 Task: Look for space in Obanazawa, Japan from 1st August, 2023 to 5th August, 2023 for 1 adult in price range Rs.6000 to Rs.15000. Place can be entire place with 1  bedroom having 1 bed and 1 bathroom. Property type can be house, flat, guest house. Amenities needed are: wifi. Booking option can be shelf check-in. Required host language is English.
Action: Mouse pressed left at (472, 117)
Screenshot: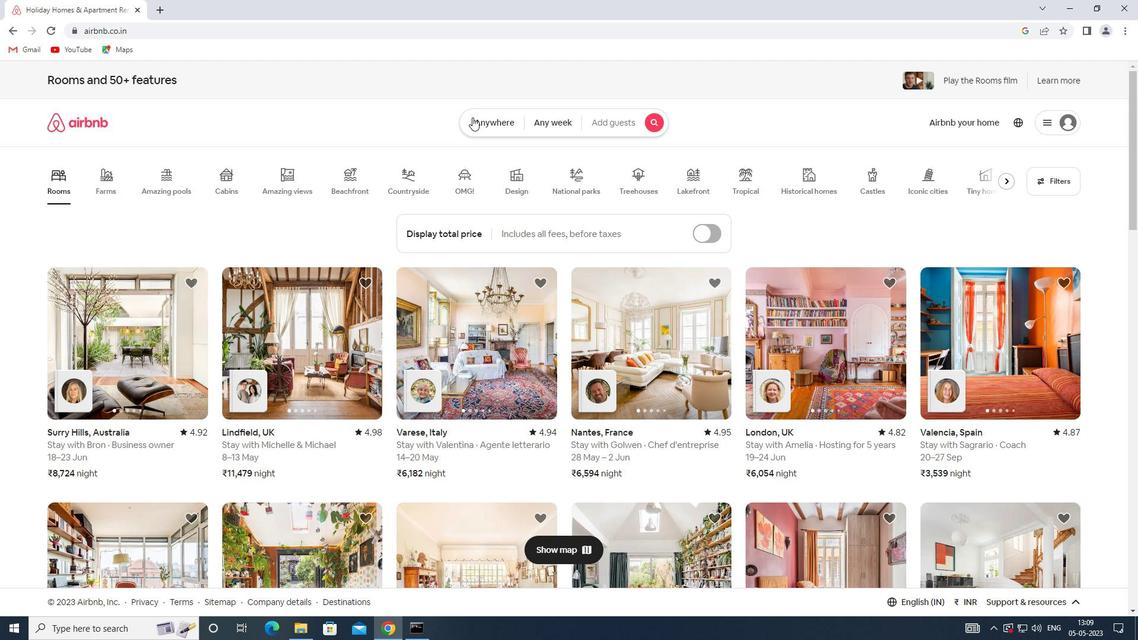
Action: Key pressed <Key.shift><Key.shift><Key.shift><Key.shift>O
Screenshot: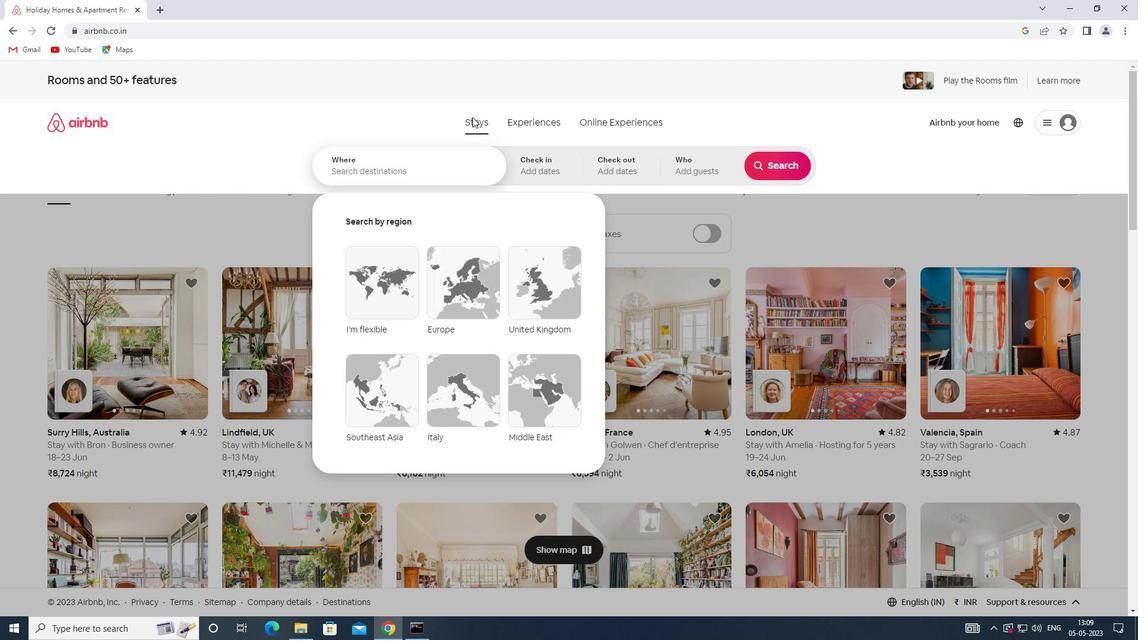 
Action: Mouse moved to (455, 165)
Screenshot: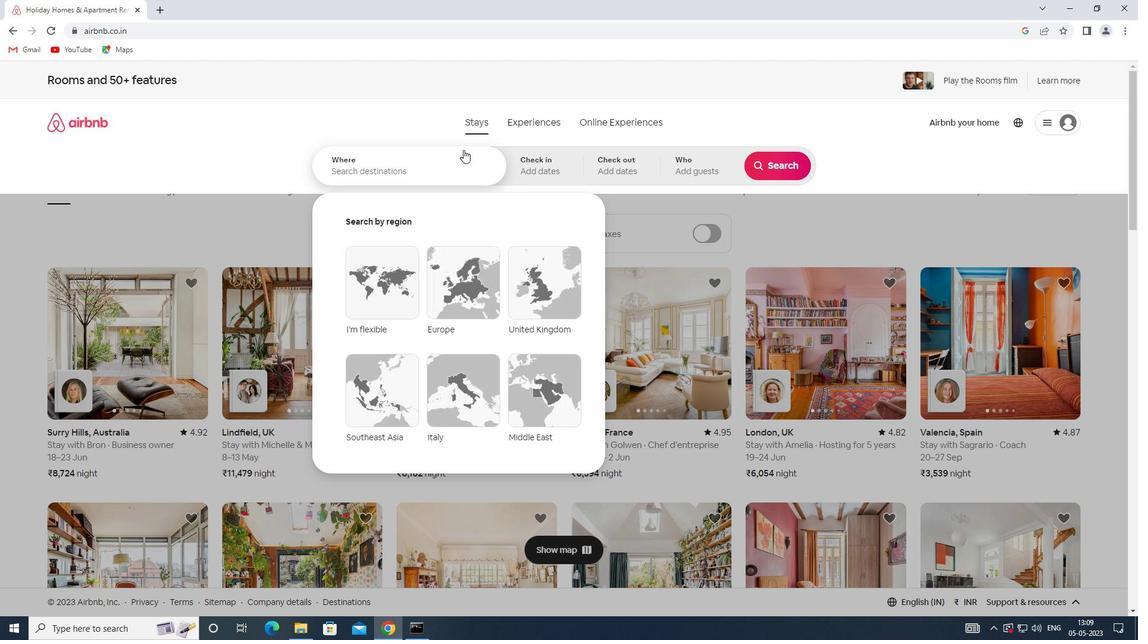 
Action: Mouse pressed left at (455, 165)
Screenshot: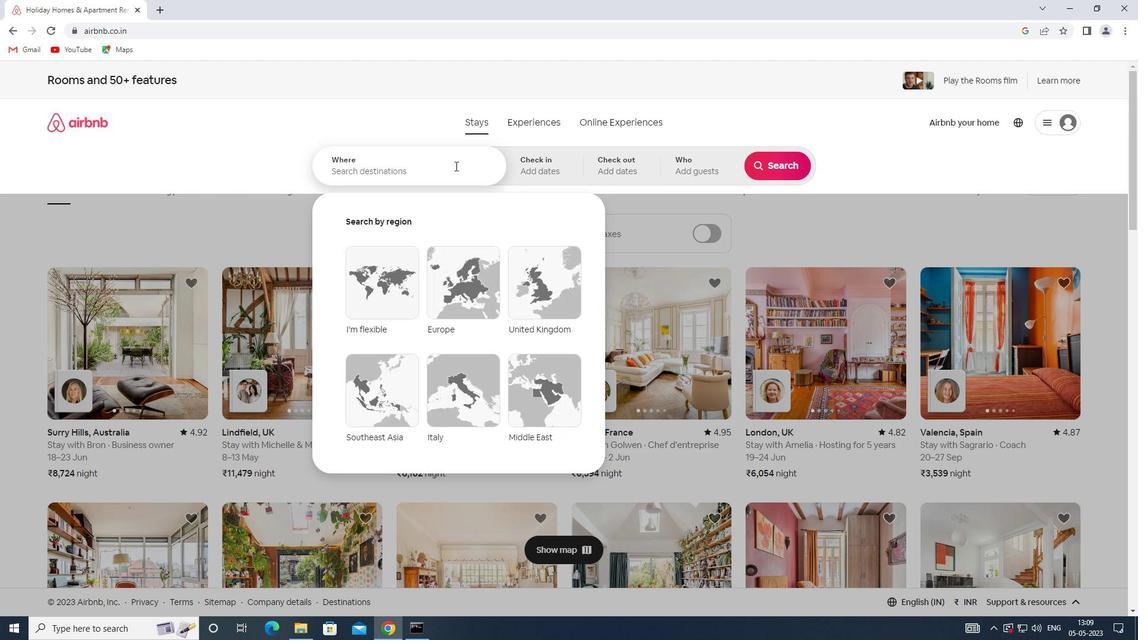 
Action: Key pressed <Key.shift>OBANAZAWA,<Key.shift>JAPAN
Screenshot: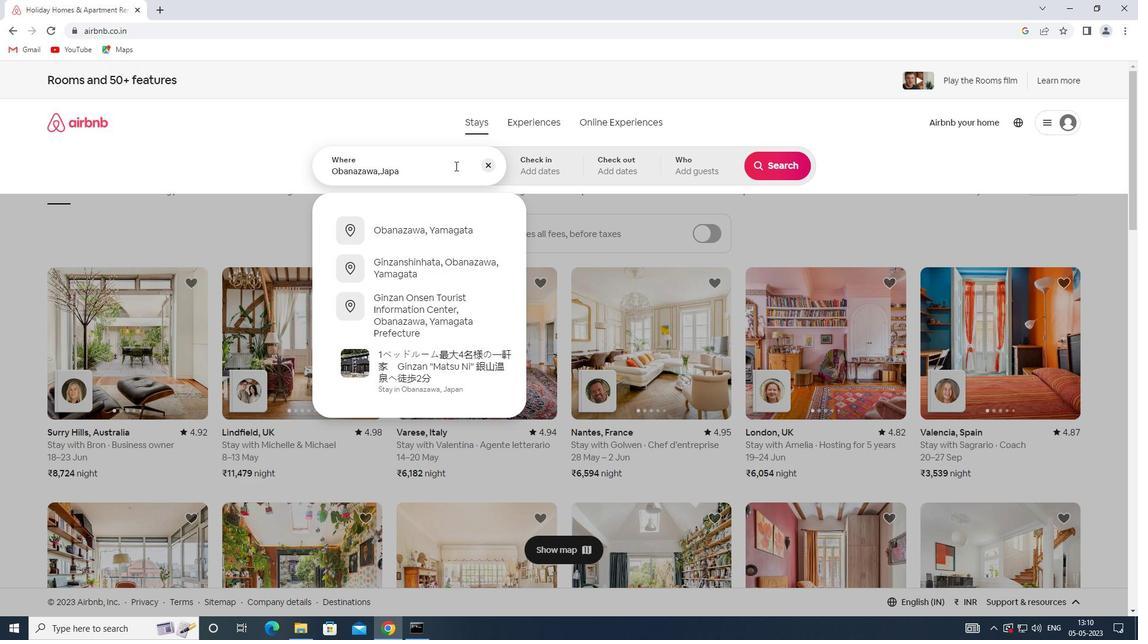 
Action: Mouse moved to (520, 160)
Screenshot: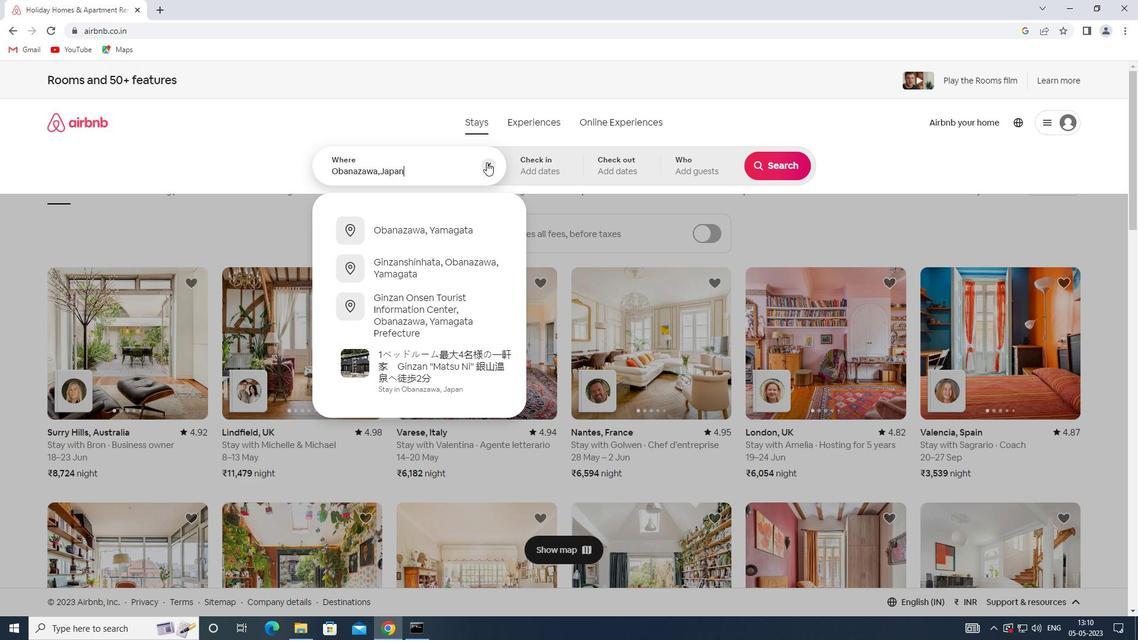 
Action: Mouse pressed left at (520, 160)
Screenshot: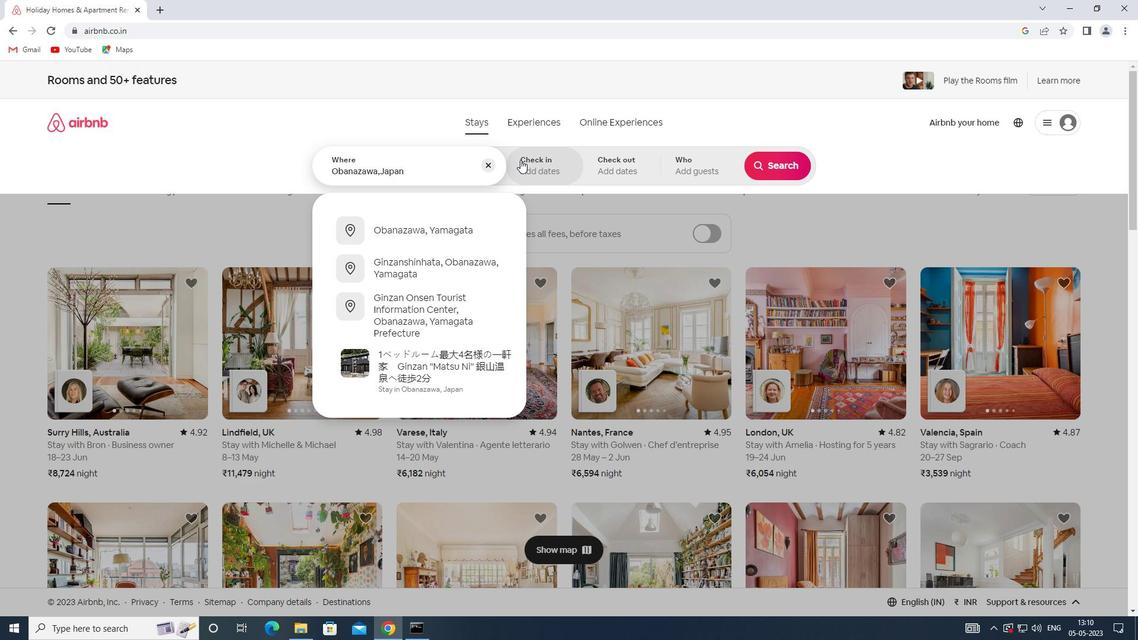 
Action: Mouse moved to (777, 261)
Screenshot: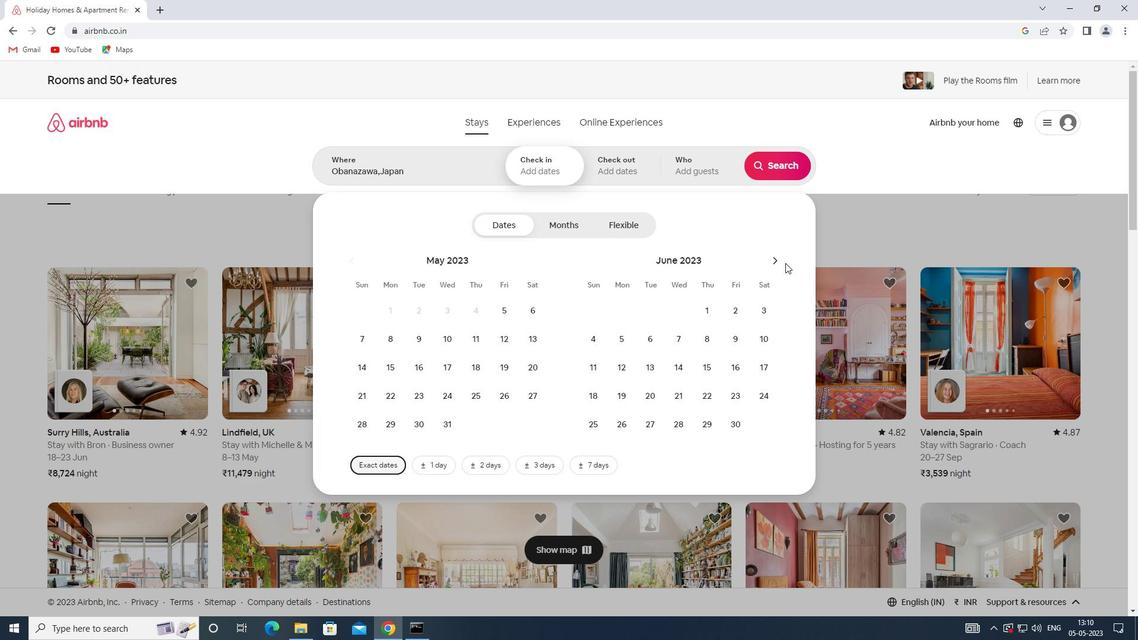 
Action: Mouse pressed left at (777, 261)
Screenshot: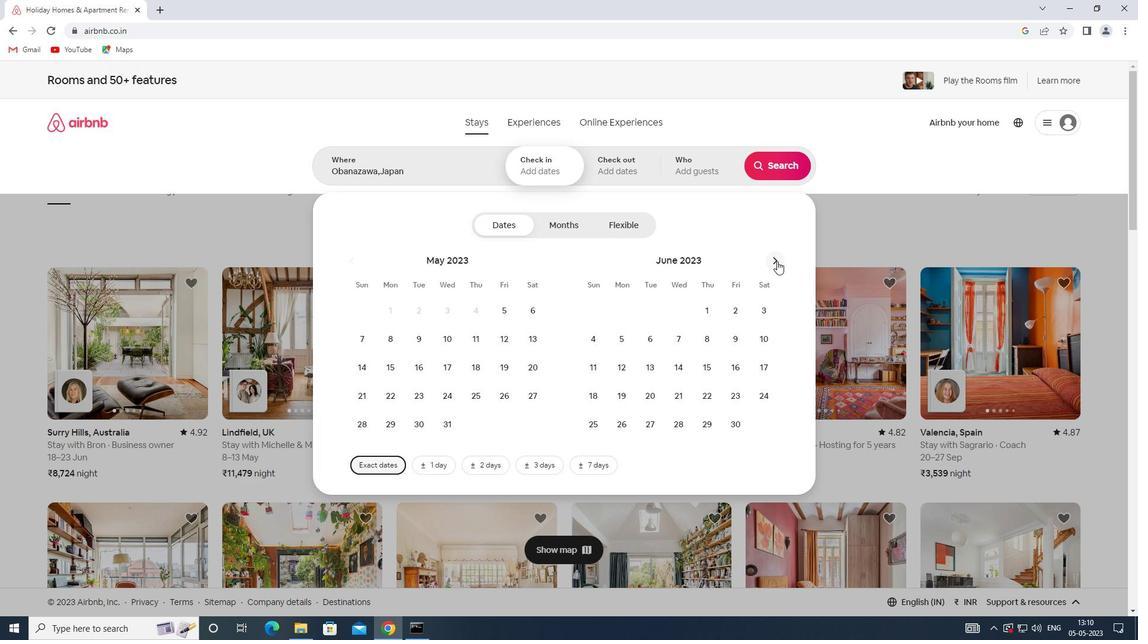 
Action: Mouse pressed left at (777, 261)
Screenshot: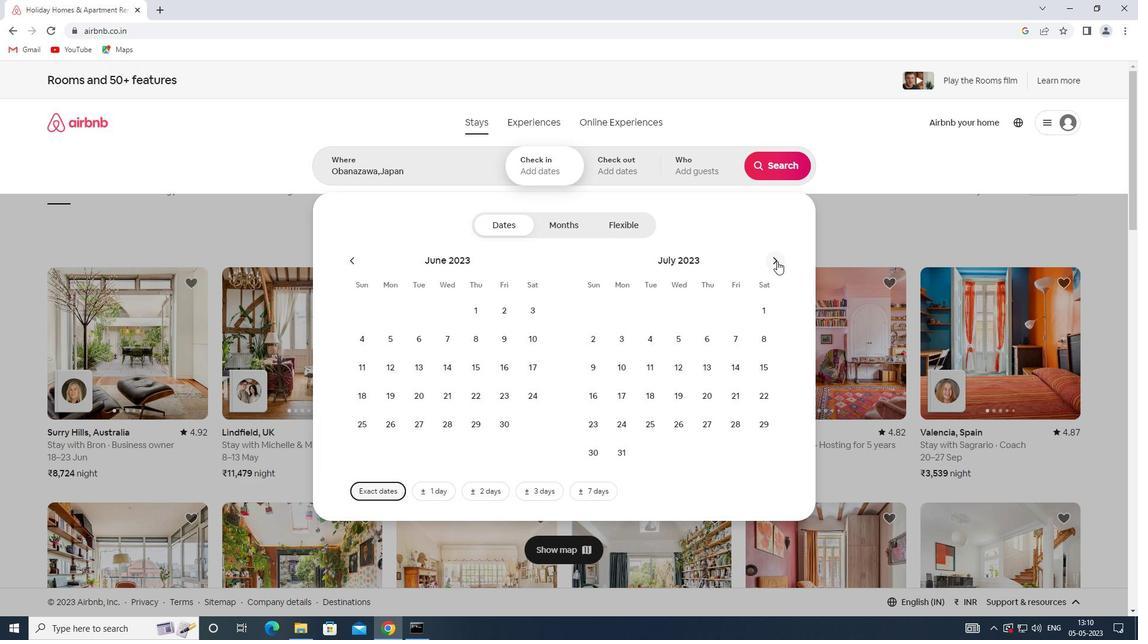 
Action: Mouse moved to (656, 305)
Screenshot: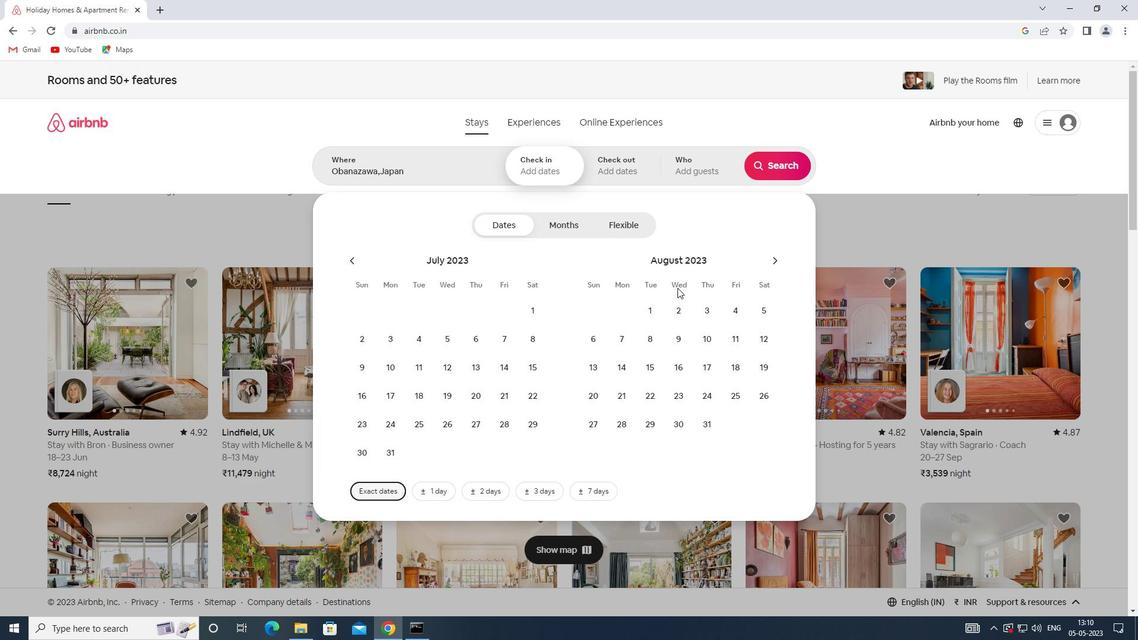 
Action: Mouse pressed left at (656, 305)
Screenshot: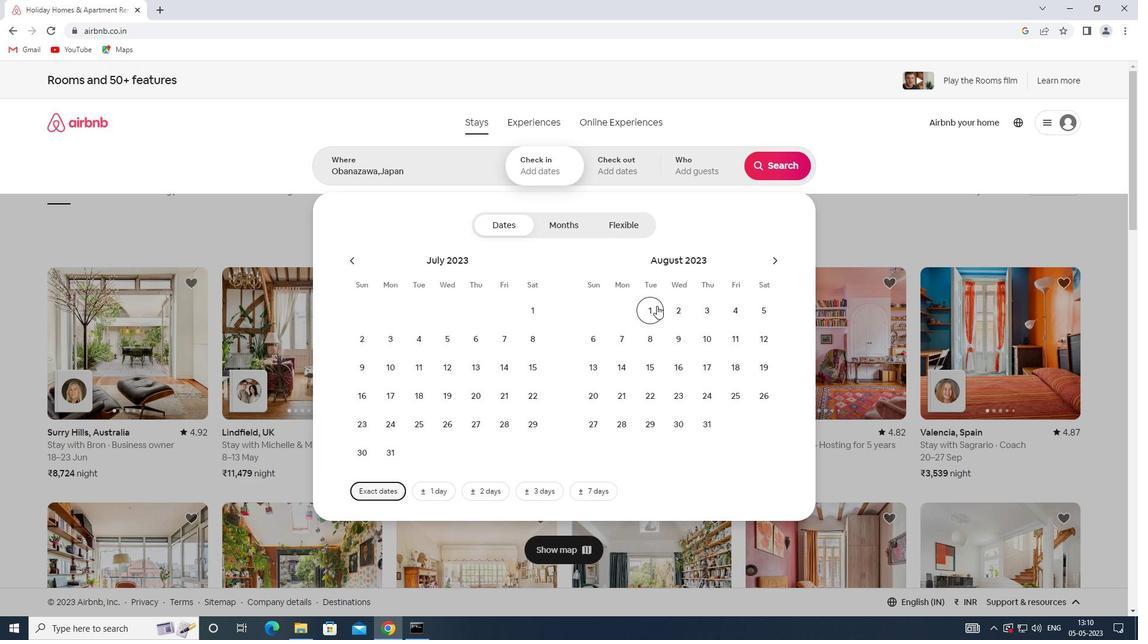 
Action: Mouse moved to (760, 300)
Screenshot: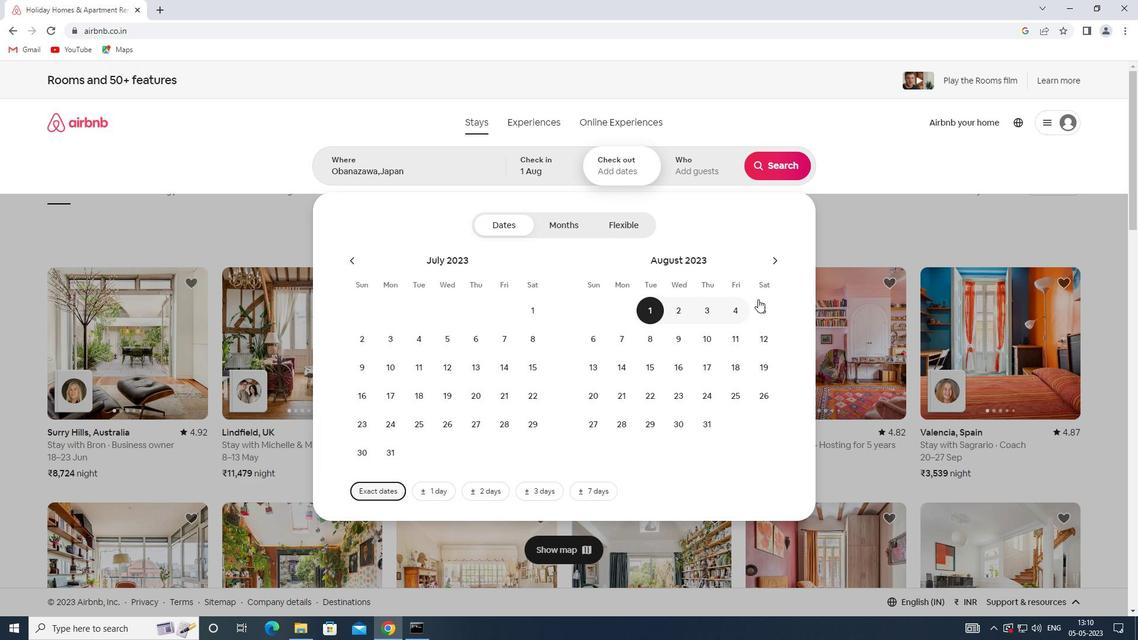 
Action: Mouse pressed left at (760, 300)
Screenshot: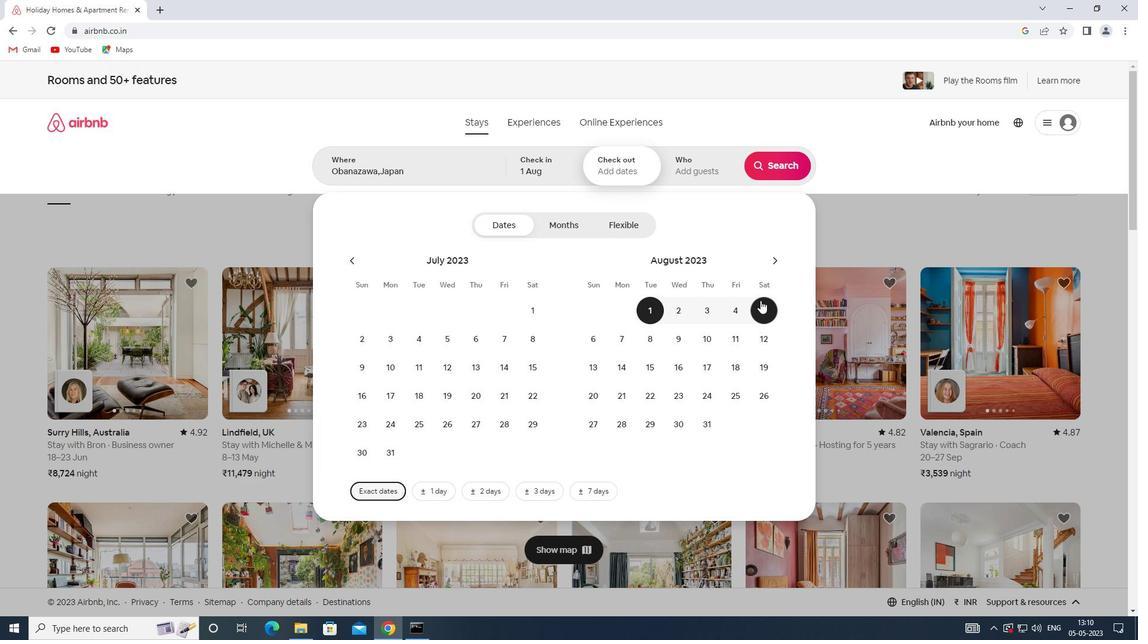 
Action: Mouse moved to (699, 167)
Screenshot: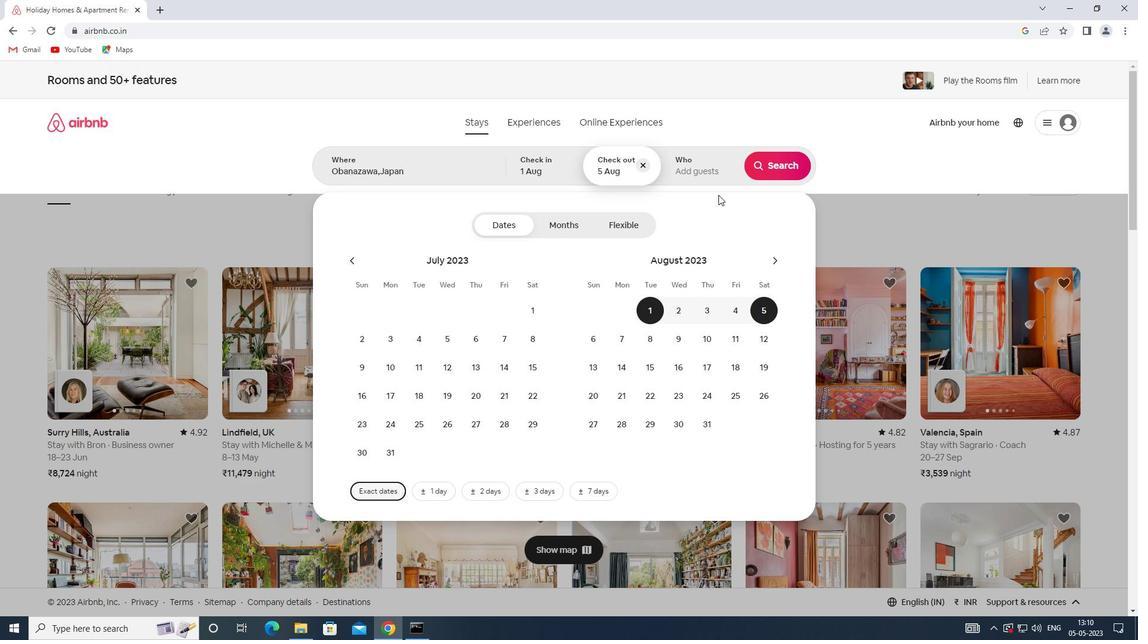 
Action: Mouse pressed left at (699, 167)
Screenshot: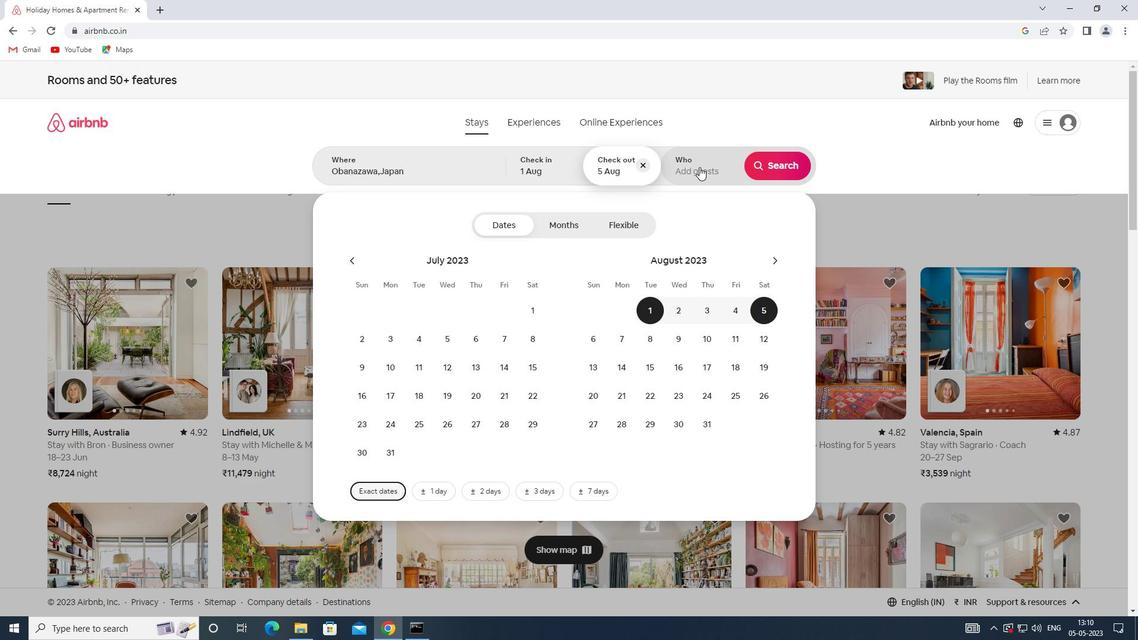 
Action: Mouse moved to (770, 227)
Screenshot: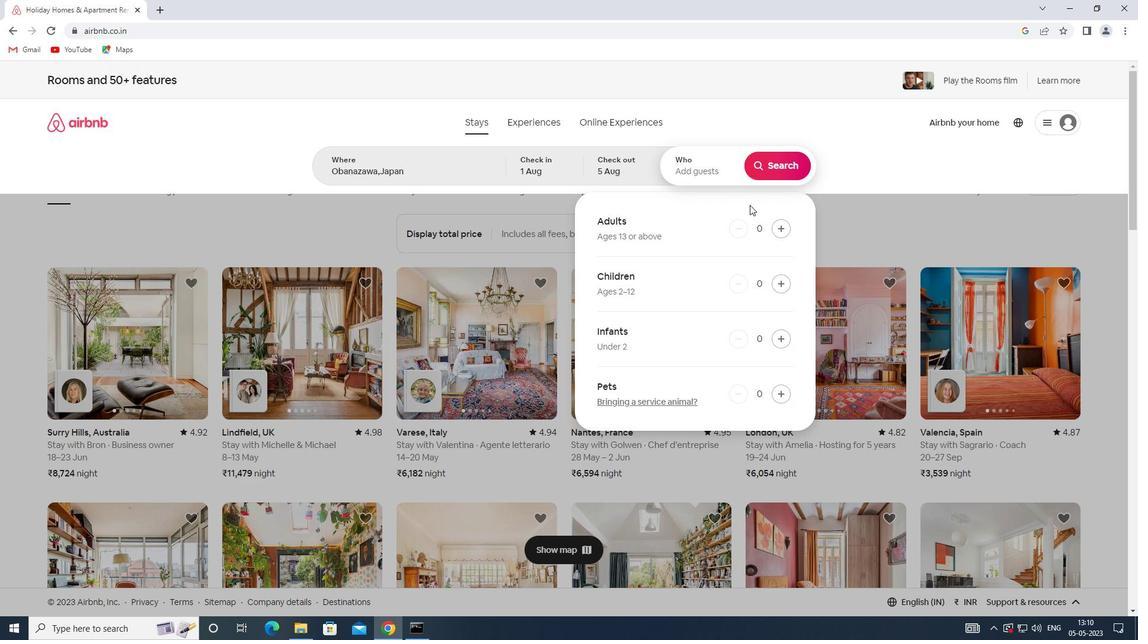 
Action: Mouse pressed left at (770, 227)
Screenshot: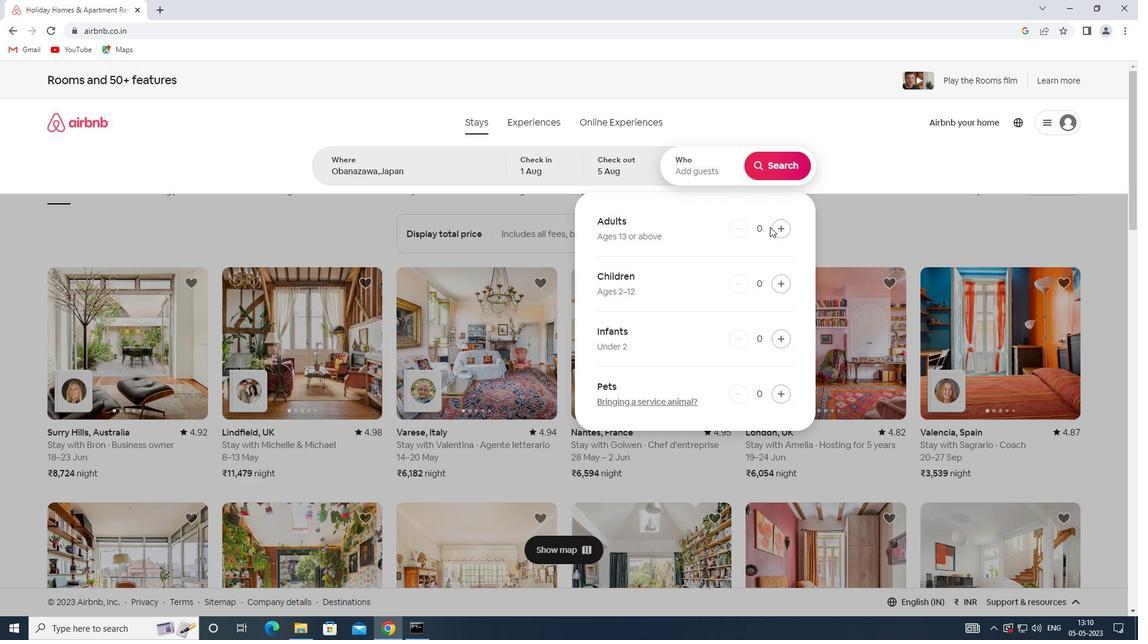 
Action: Mouse moved to (783, 230)
Screenshot: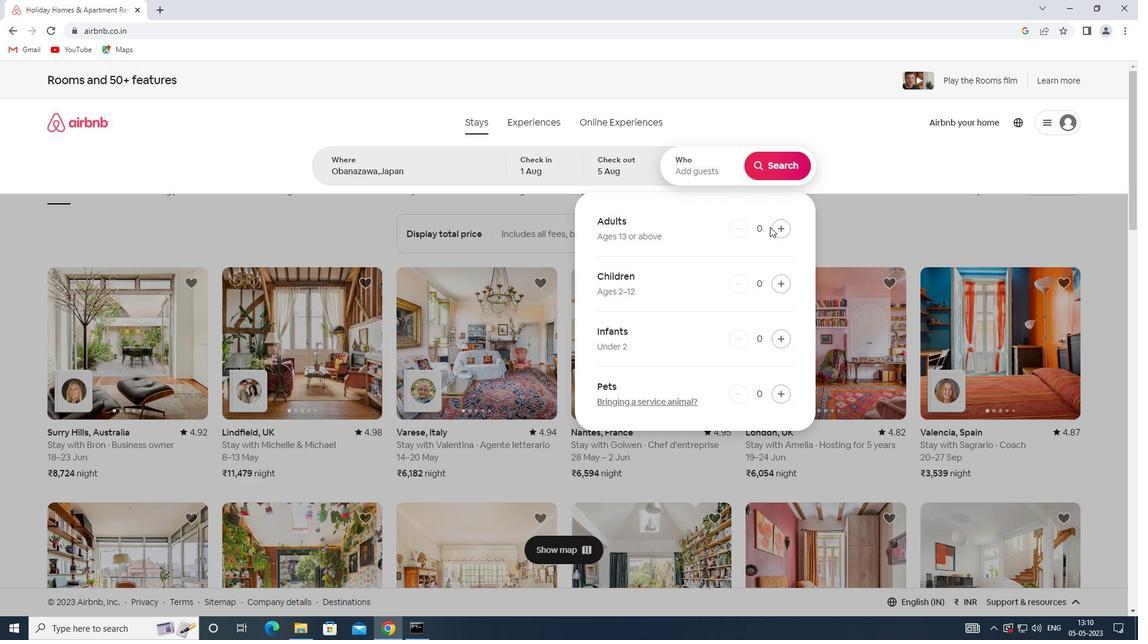 
Action: Mouse pressed left at (783, 230)
Screenshot: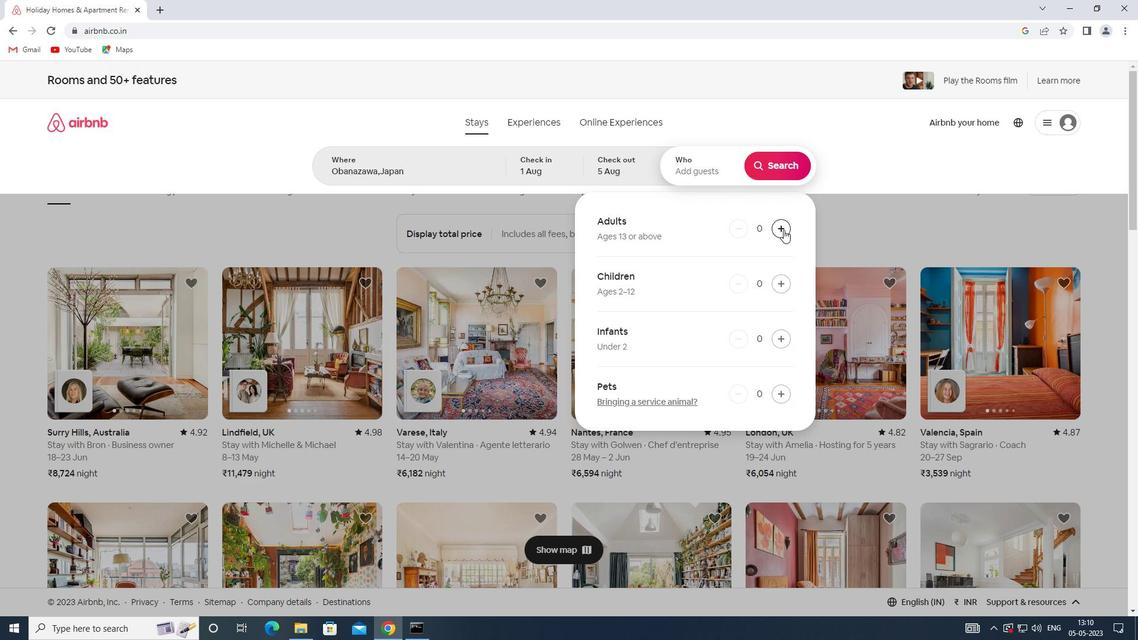
Action: Mouse moved to (768, 173)
Screenshot: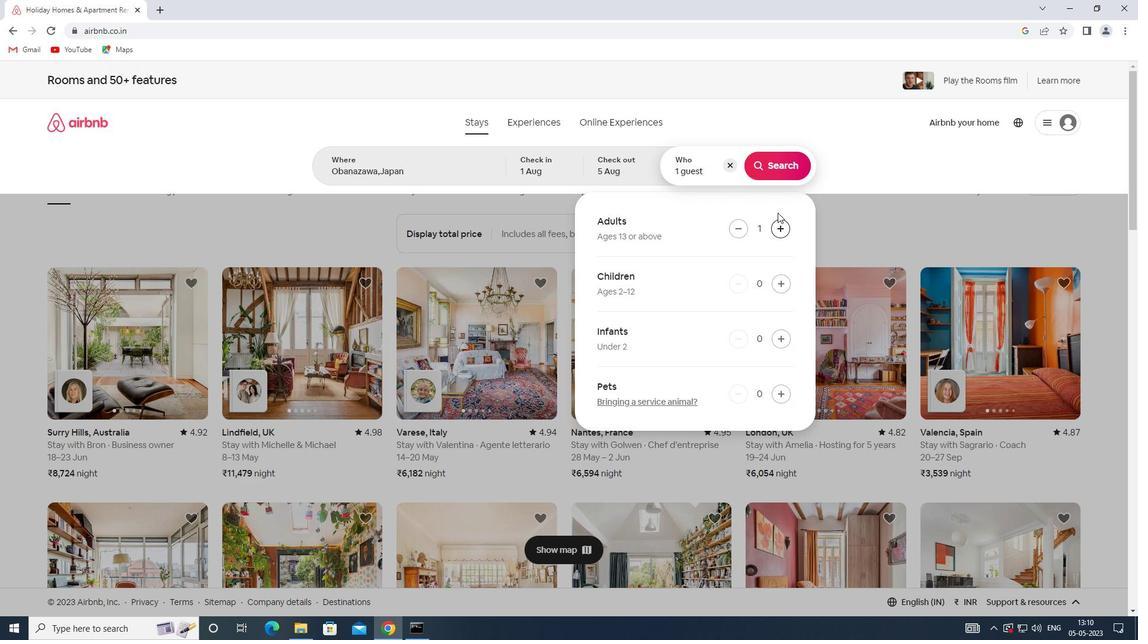 
Action: Mouse pressed left at (768, 173)
Screenshot: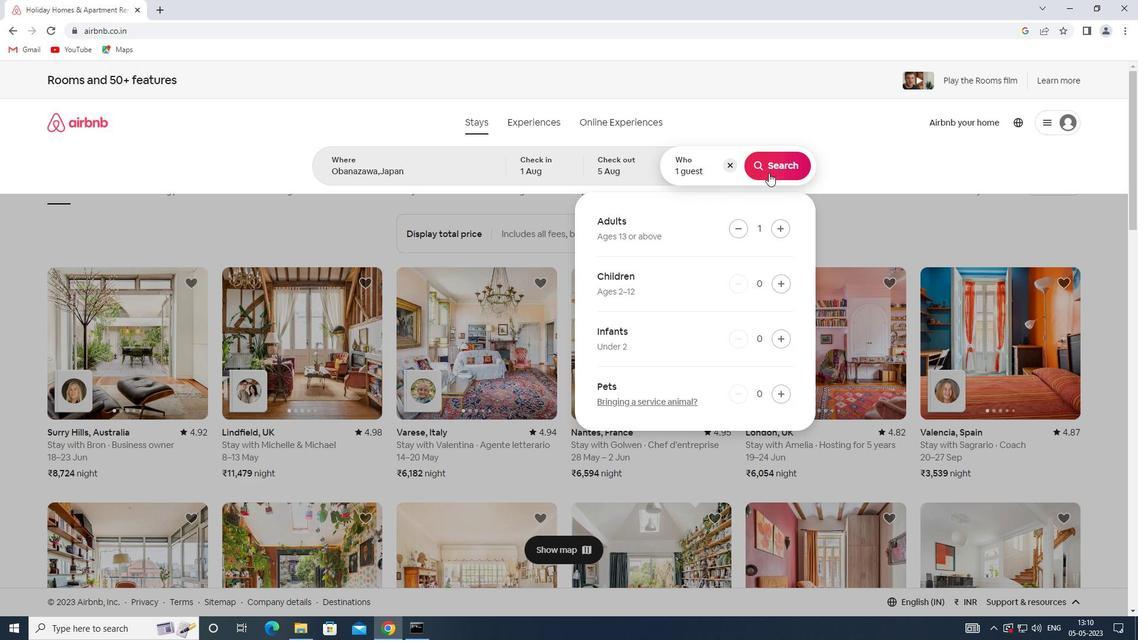 
Action: Mouse moved to (1082, 128)
Screenshot: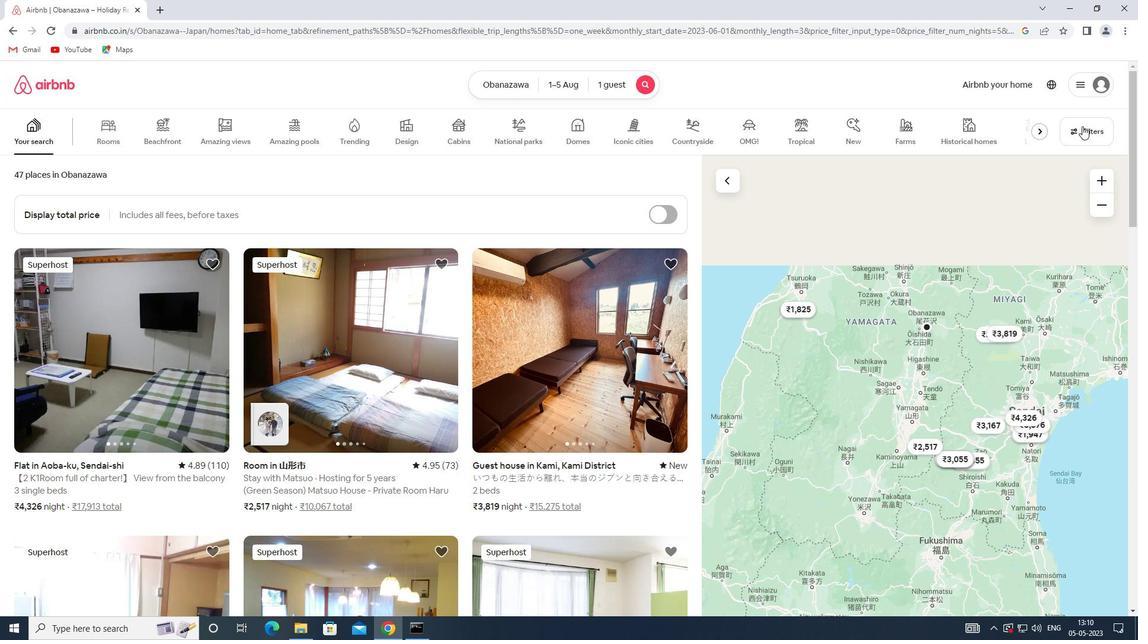 
Action: Mouse pressed left at (1082, 128)
Screenshot: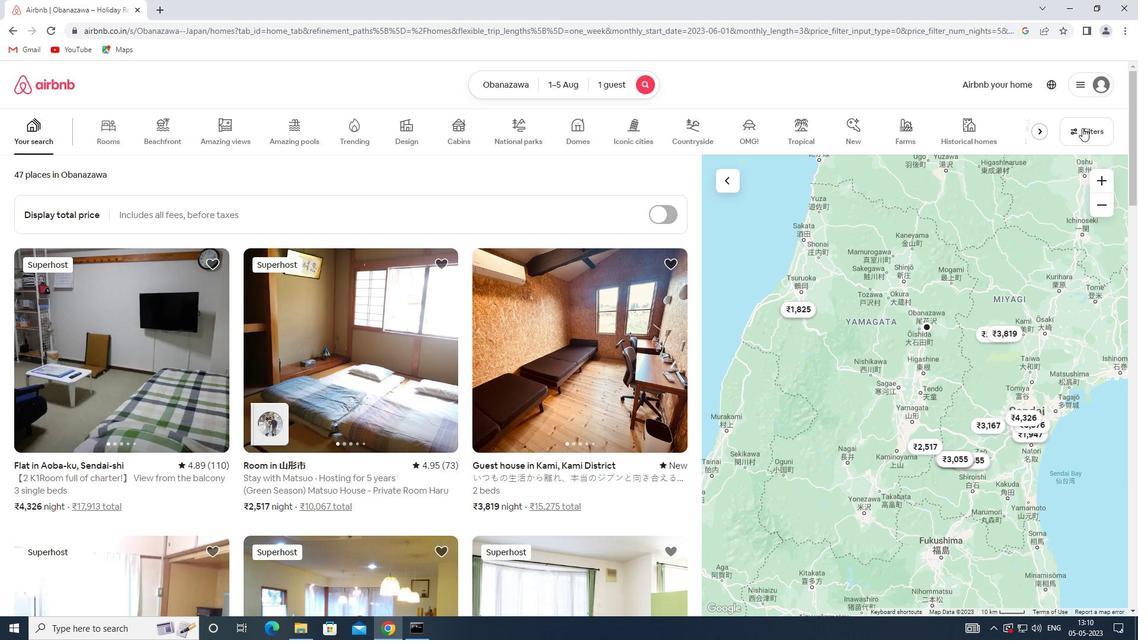 
Action: Mouse moved to (422, 423)
Screenshot: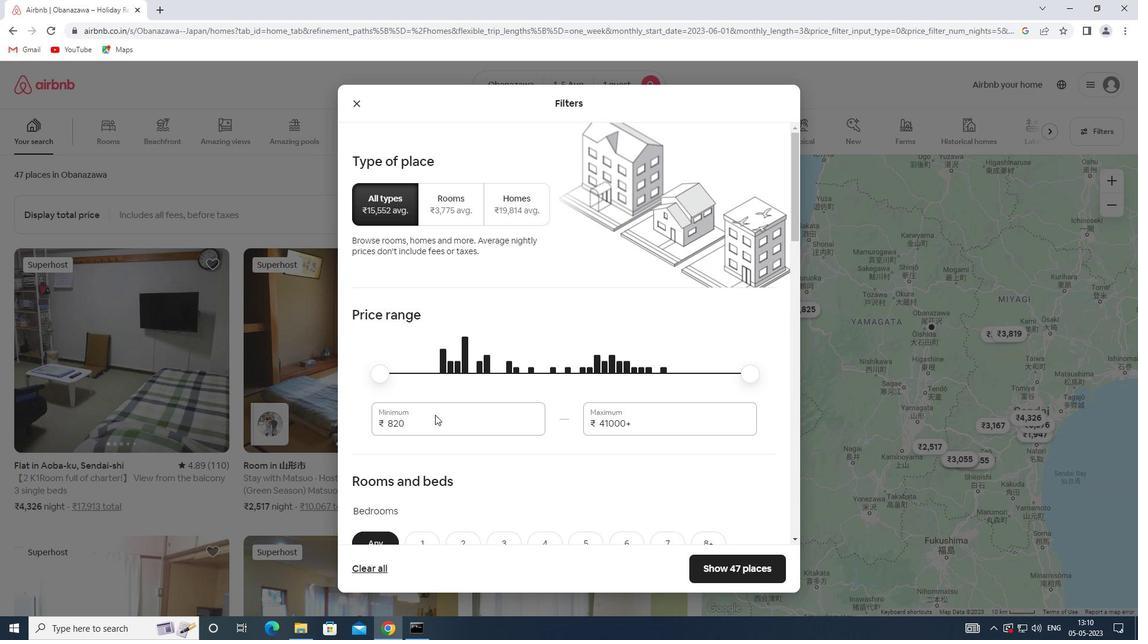 
Action: Mouse pressed left at (422, 423)
Screenshot: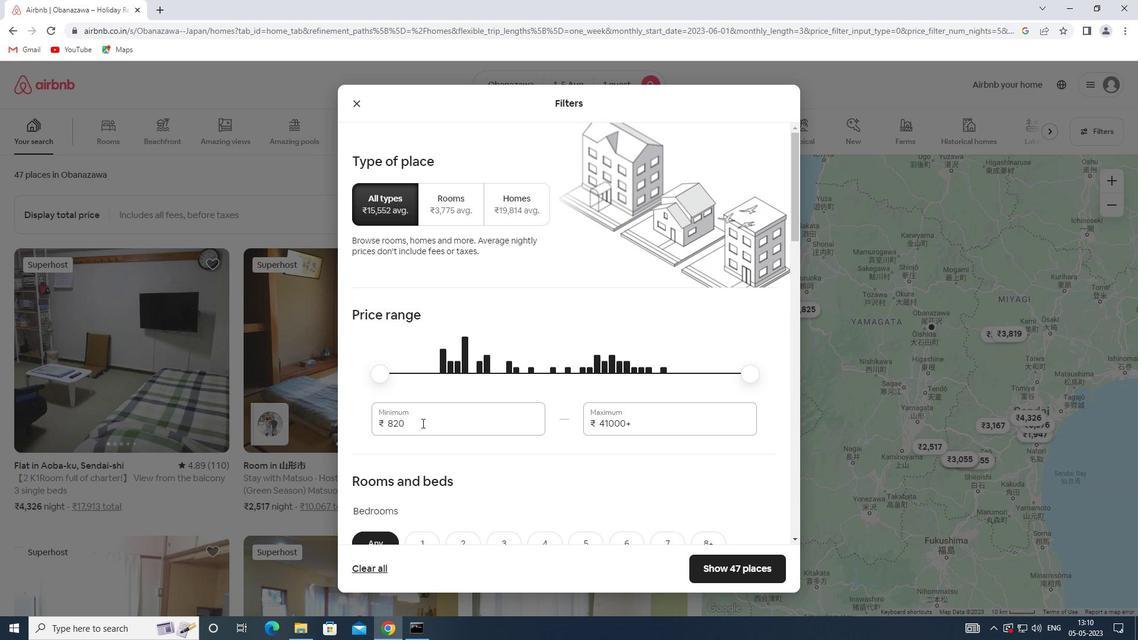 
Action: Mouse moved to (384, 420)
Screenshot: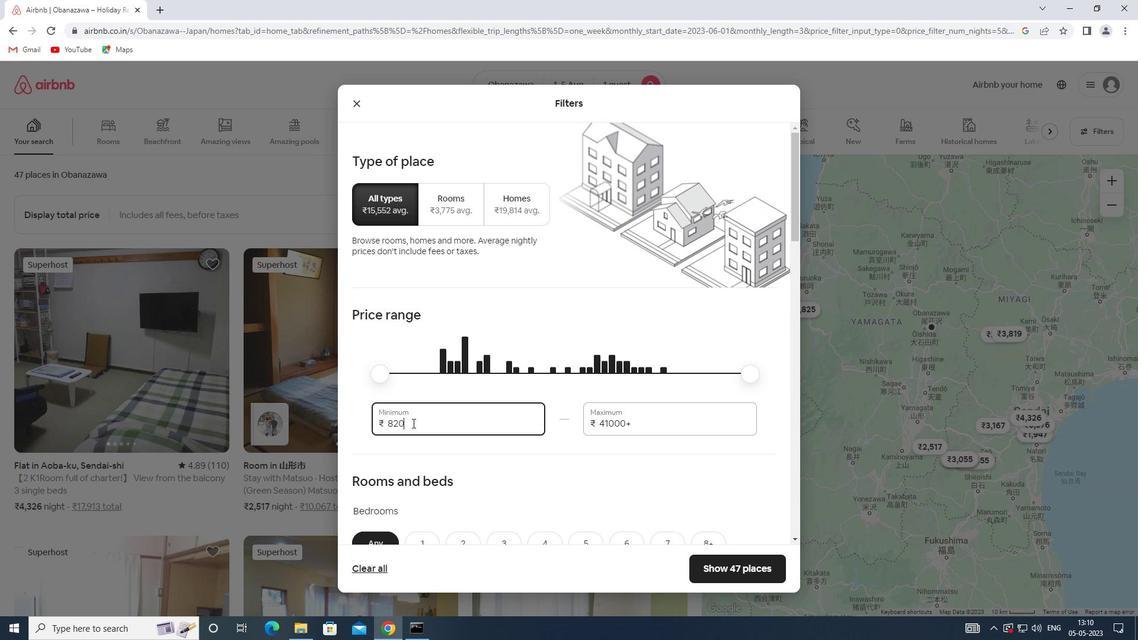 
Action: Key pressed 6000
Screenshot: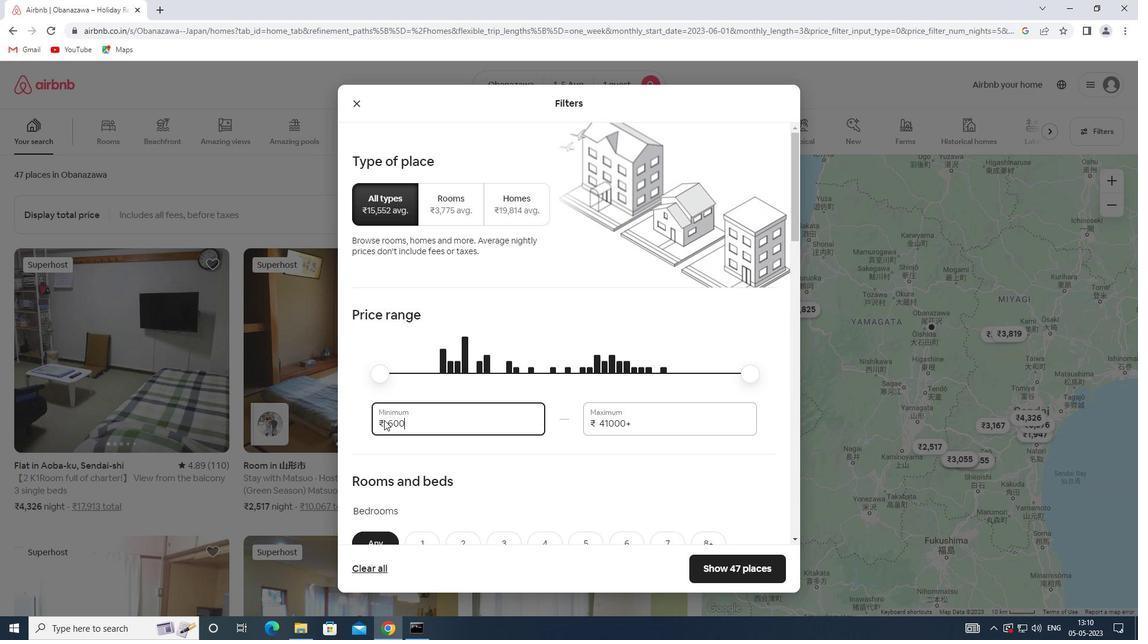 
Action: Mouse moved to (642, 423)
Screenshot: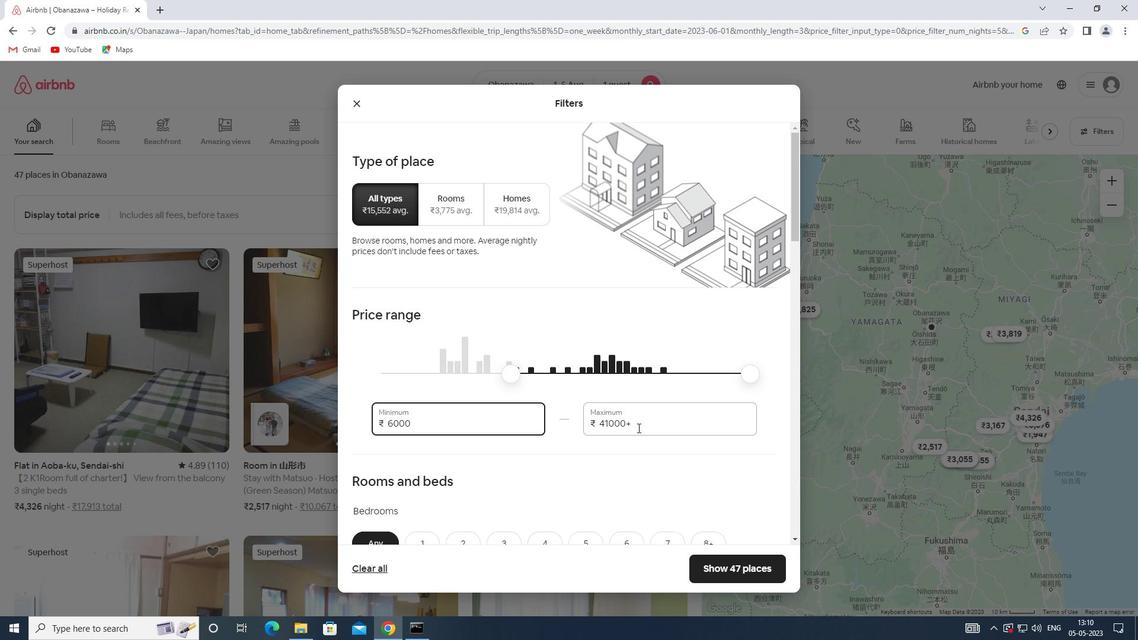 
Action: Mouse pressed left at (642, 423)
Screenshot: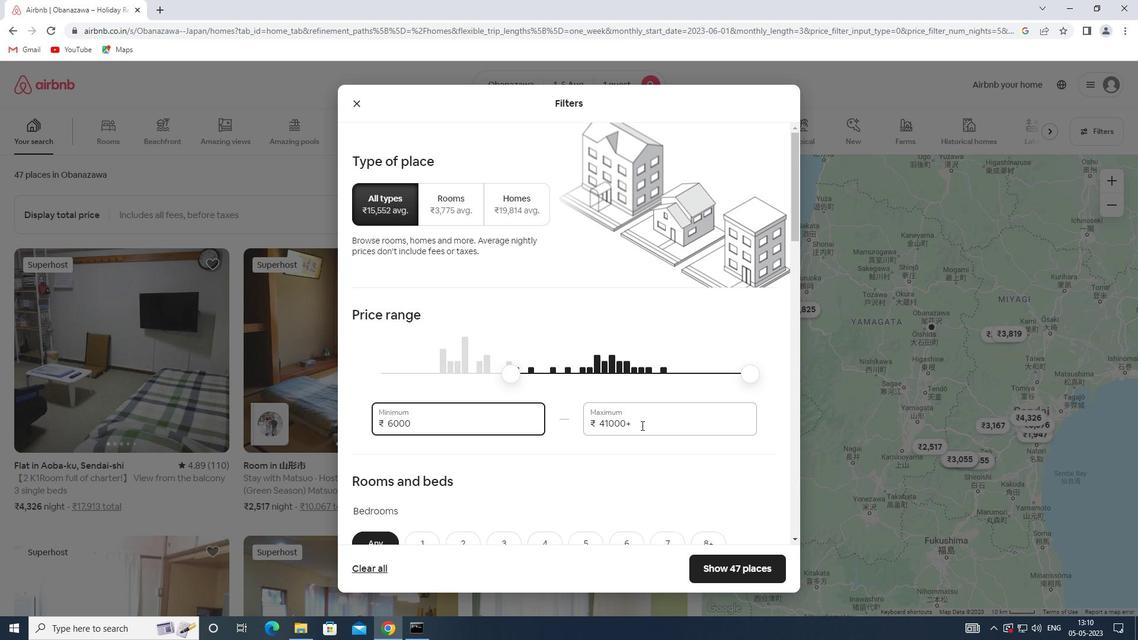 
Action: Mouse moved to (573, 430)
Screenshot: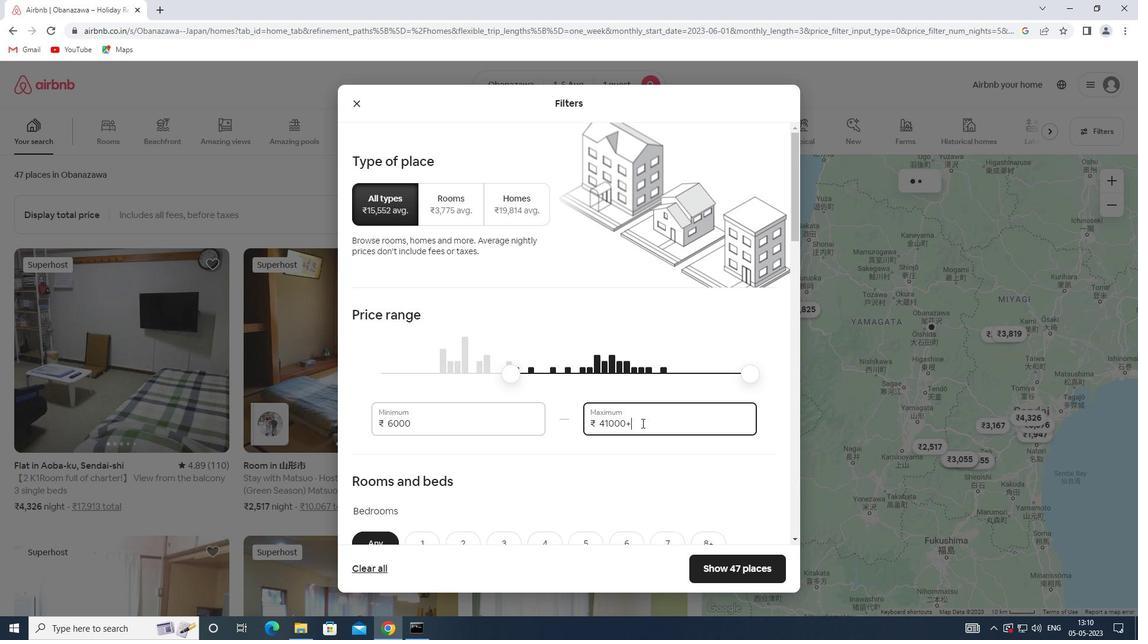 
Action: Key pressed 15000
Screenshot: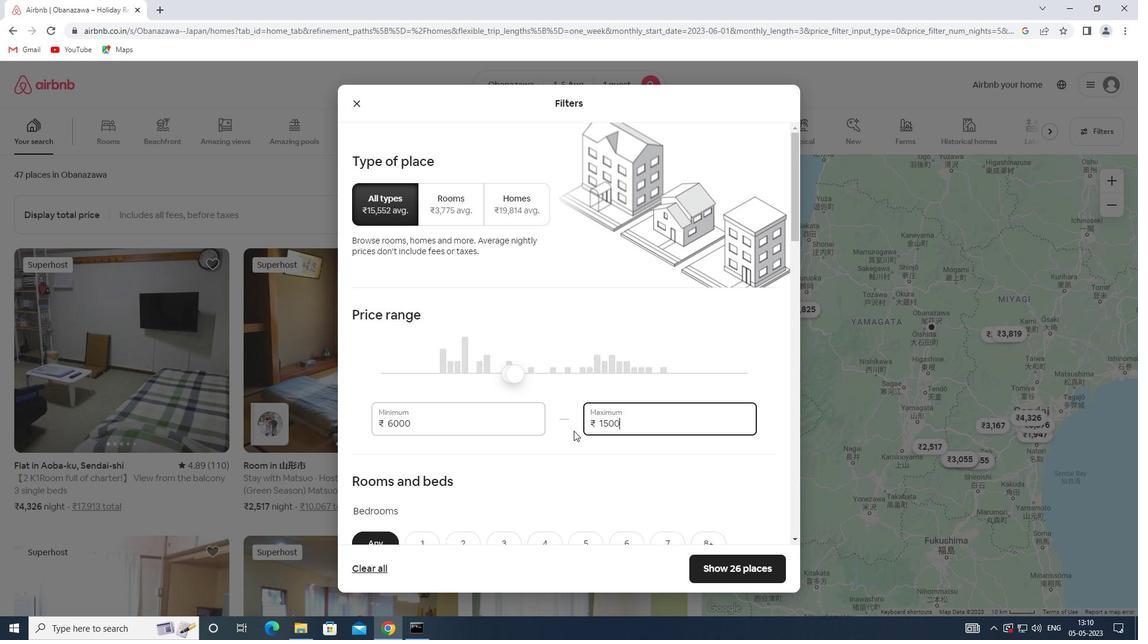 
Action: Mouse moved to (499, 429)
Screenshot: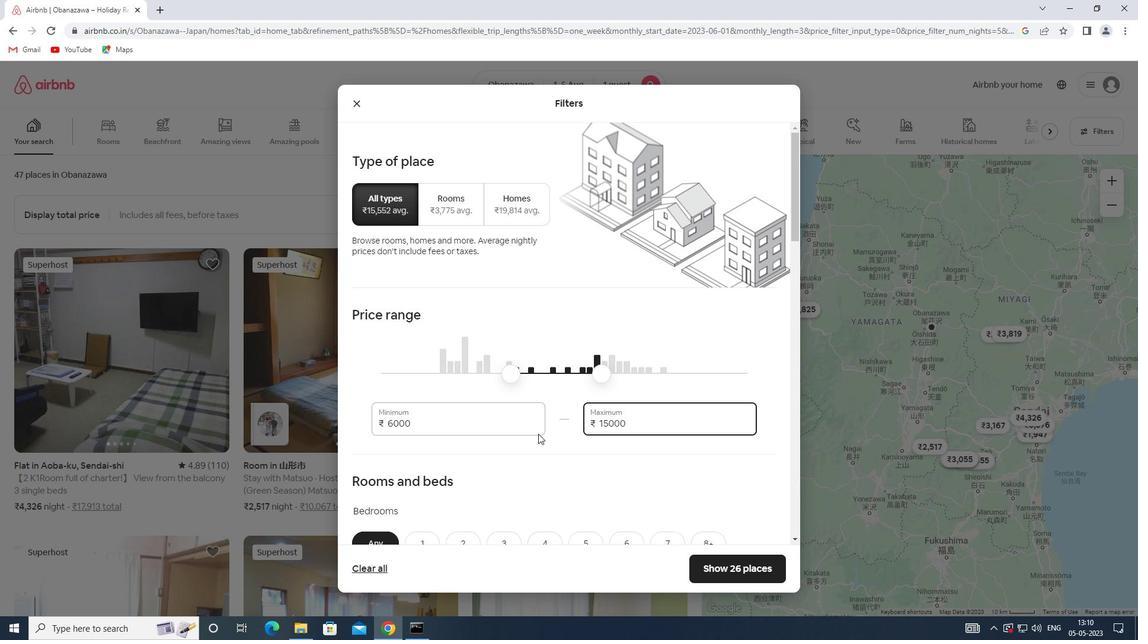 
Action: Mouse scrolled (499, 429) with delta (0, 0)
Screenshot: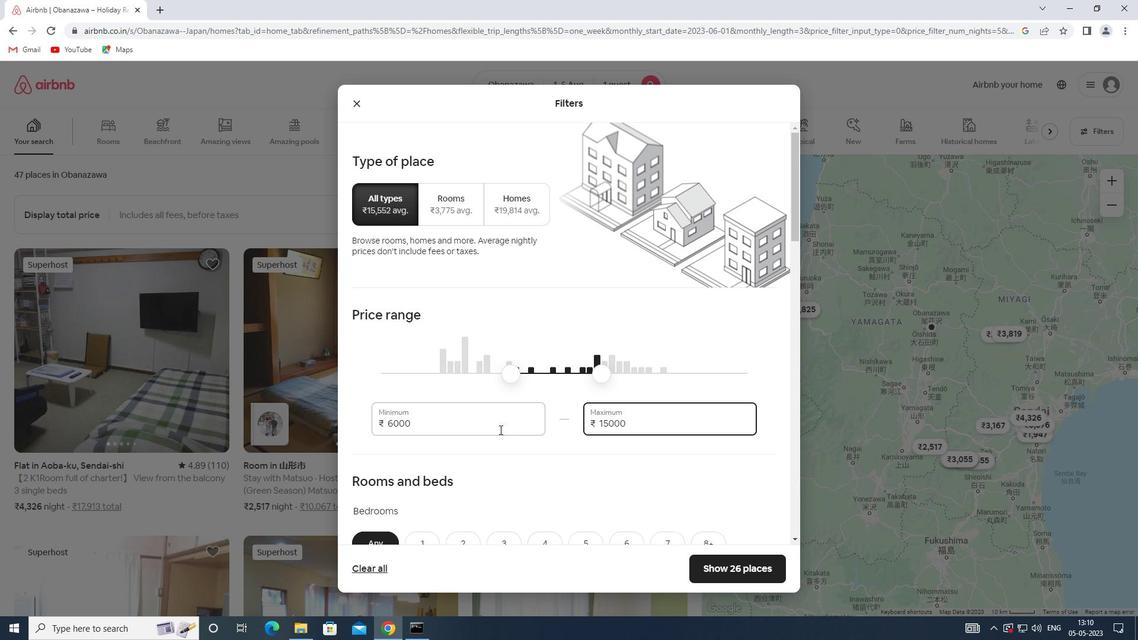 
Action: Mouse scrolled (499, 429) with delta (0, 0)
Screenshot: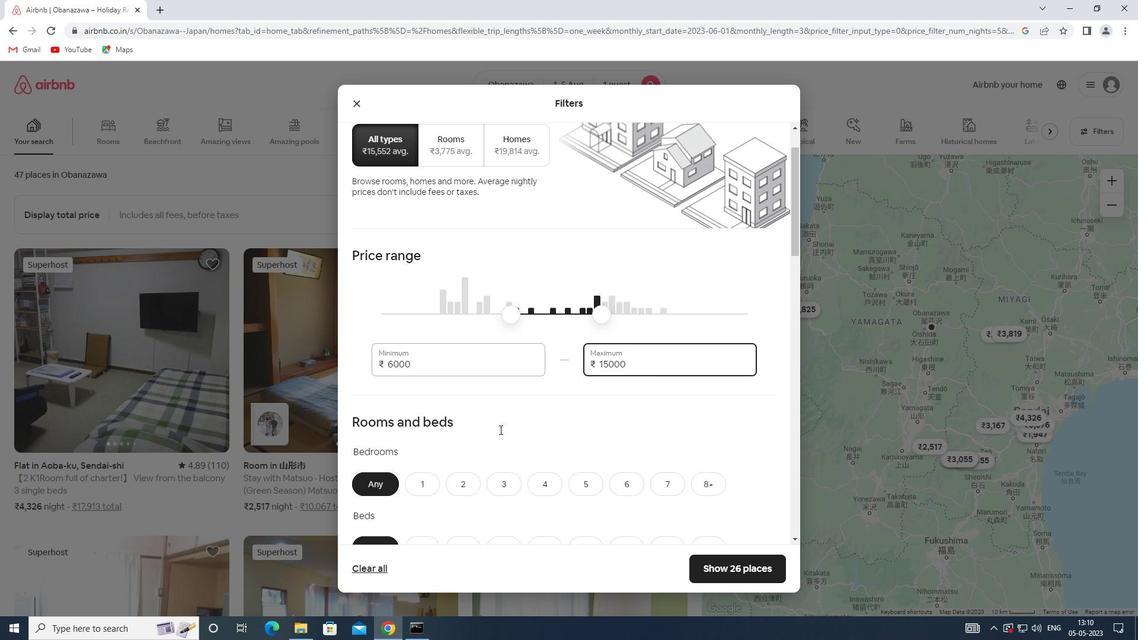 
Action: Mouse scrolled (499, 429) with delta (0, 0)
Screenshot: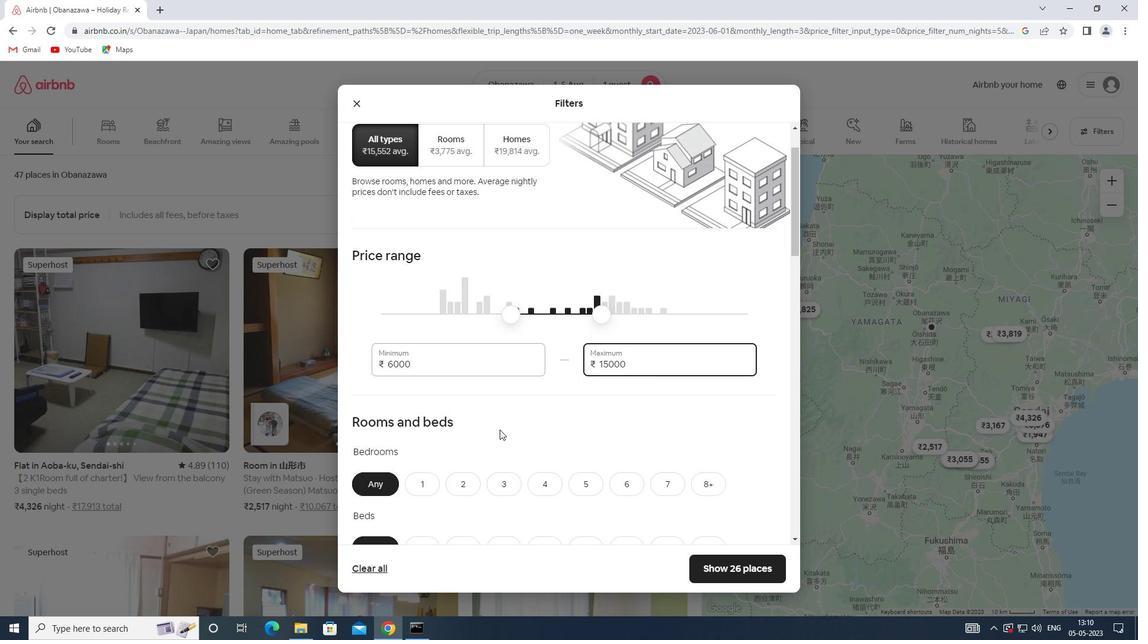 
Action: Mouse moved to (426, 374)
Screenshot: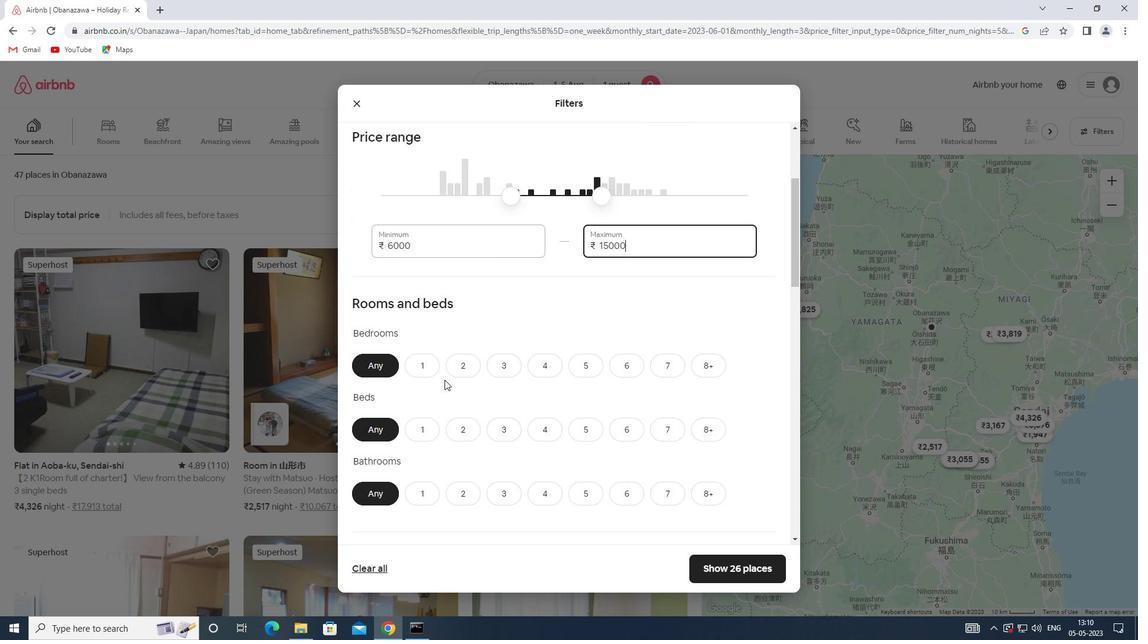 
Action: Mouse pressed left at (426, 374)
Screenshot: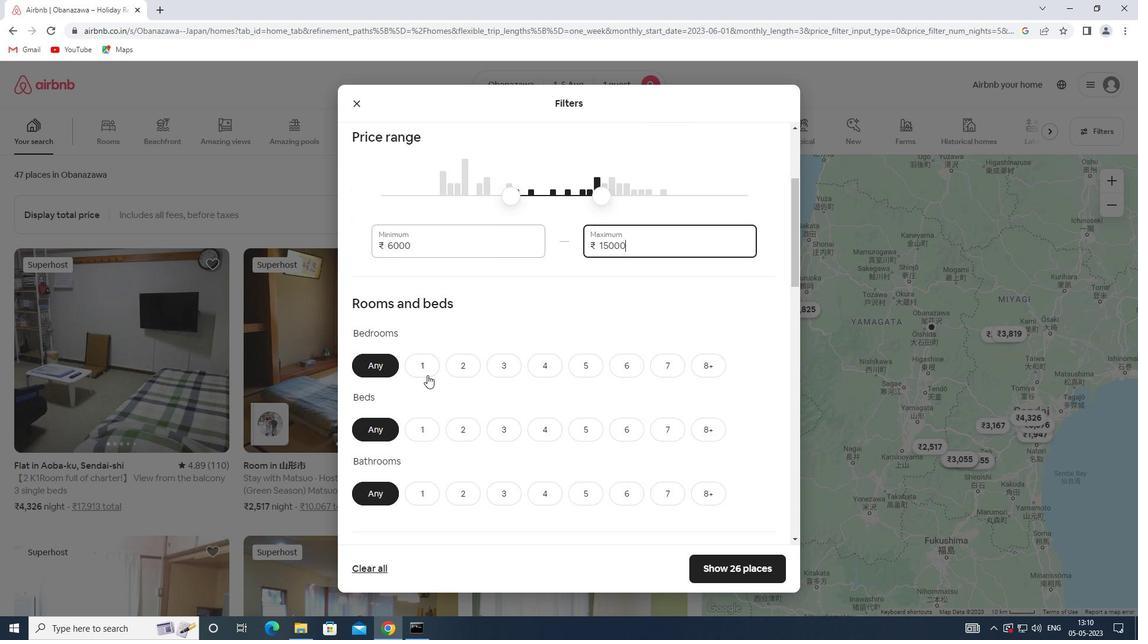 
Action: Mouse moved to (429, 428)
Screenshot: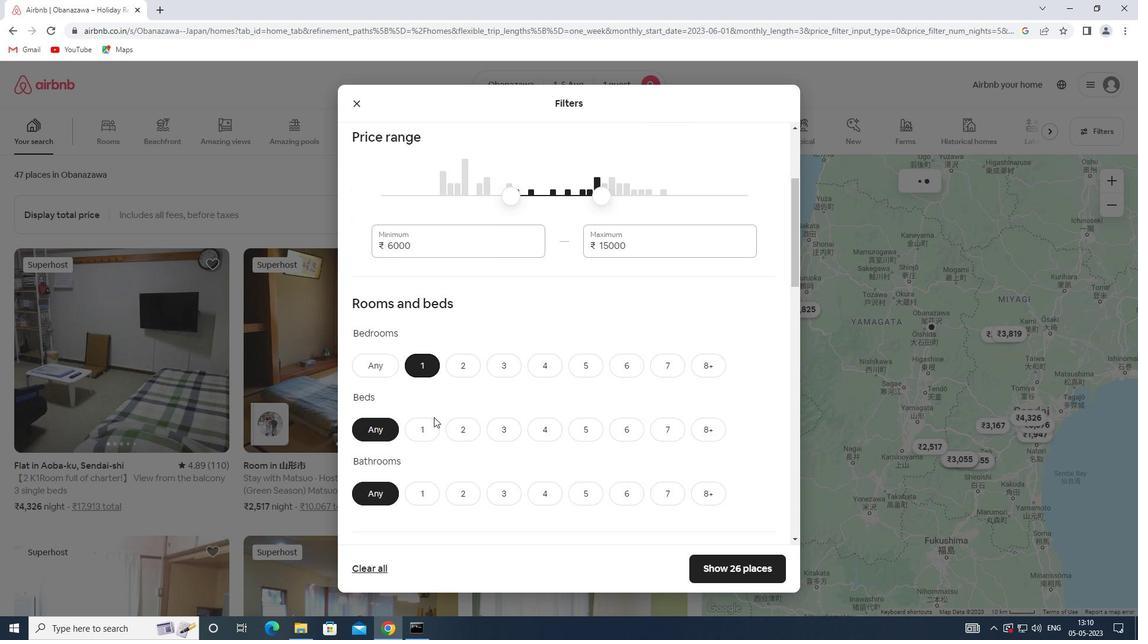 
Action: Mouse pressed left at (429, 428)
Screenshot: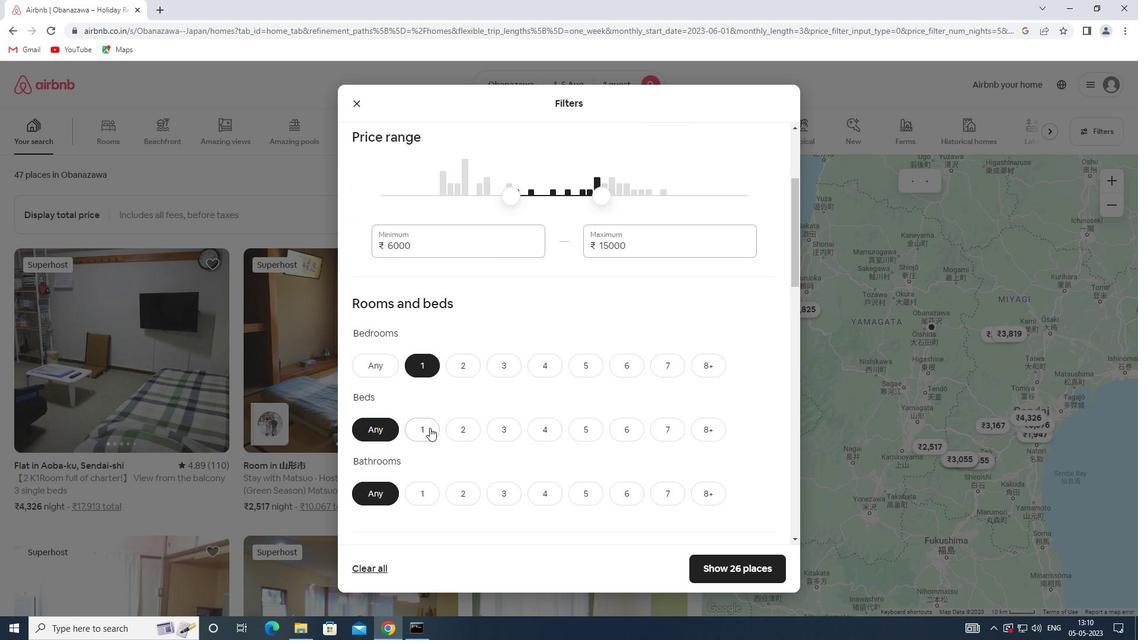 
Action: Mouse moved to (419, 497)
Screenshot: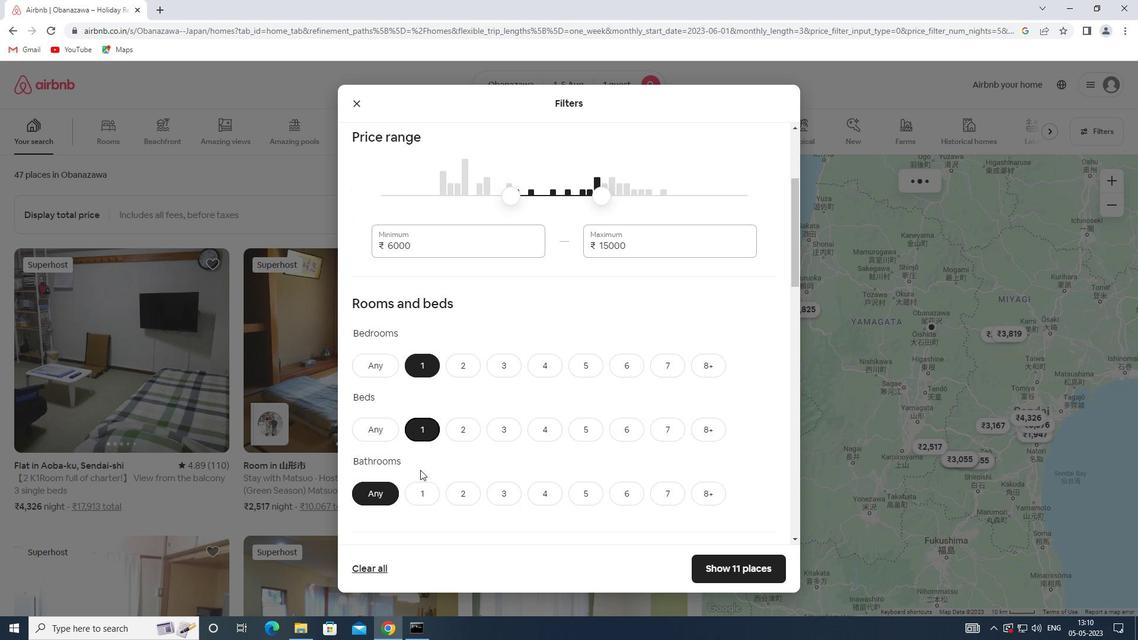 
Action: Mouse pressed left at (419, 497)
Screenshot: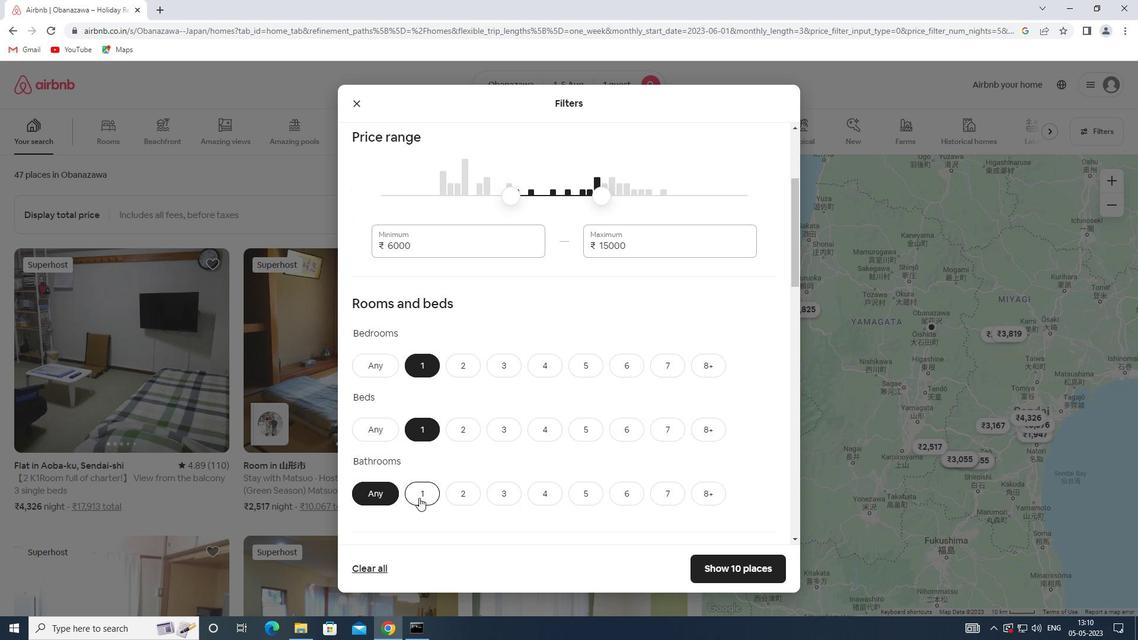 
Action: Mouse moved to (423, 448)
Screenshot: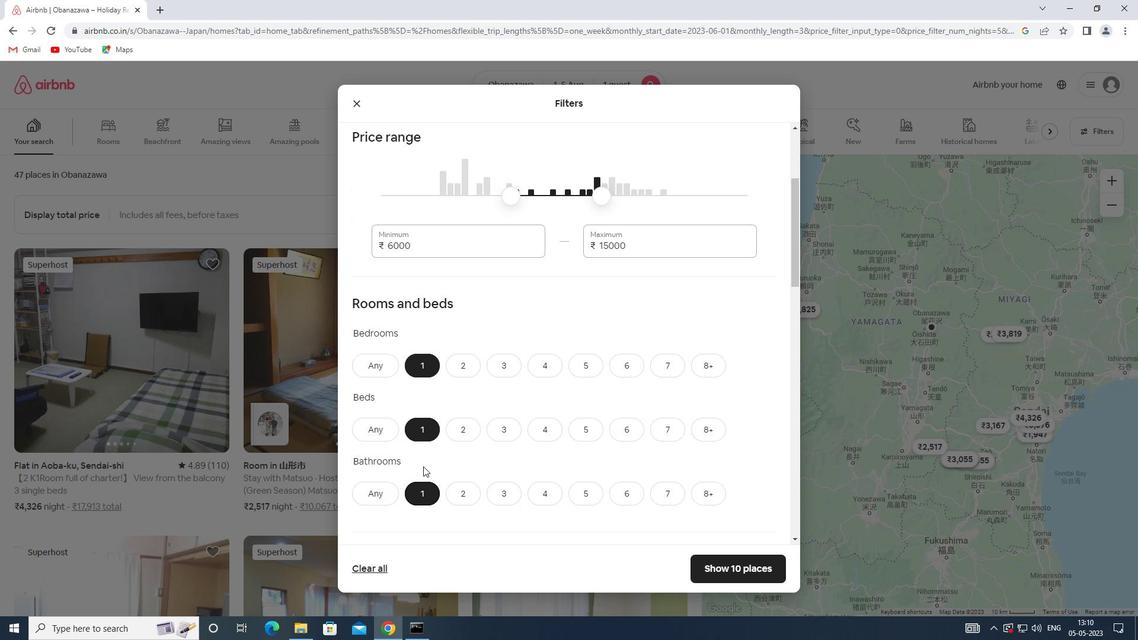 
Action: Mouse scrolled (423, 447) with delta (0, 0)
Screenshot: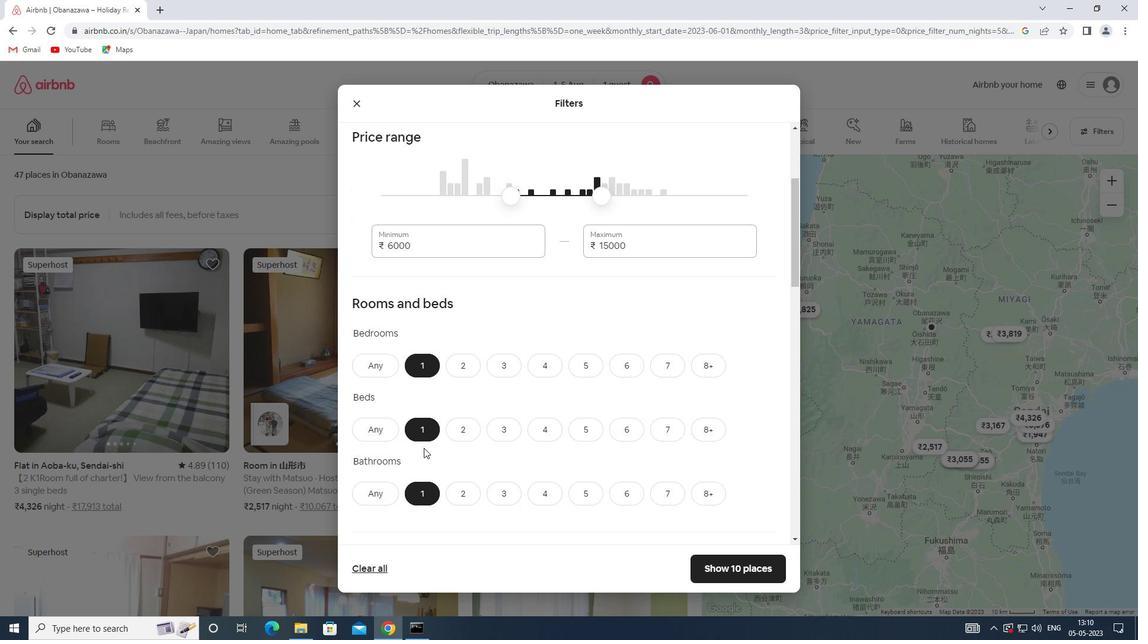 
Action: Mouse scrolled (423, 447) with delta (0, 0)
Screenshot: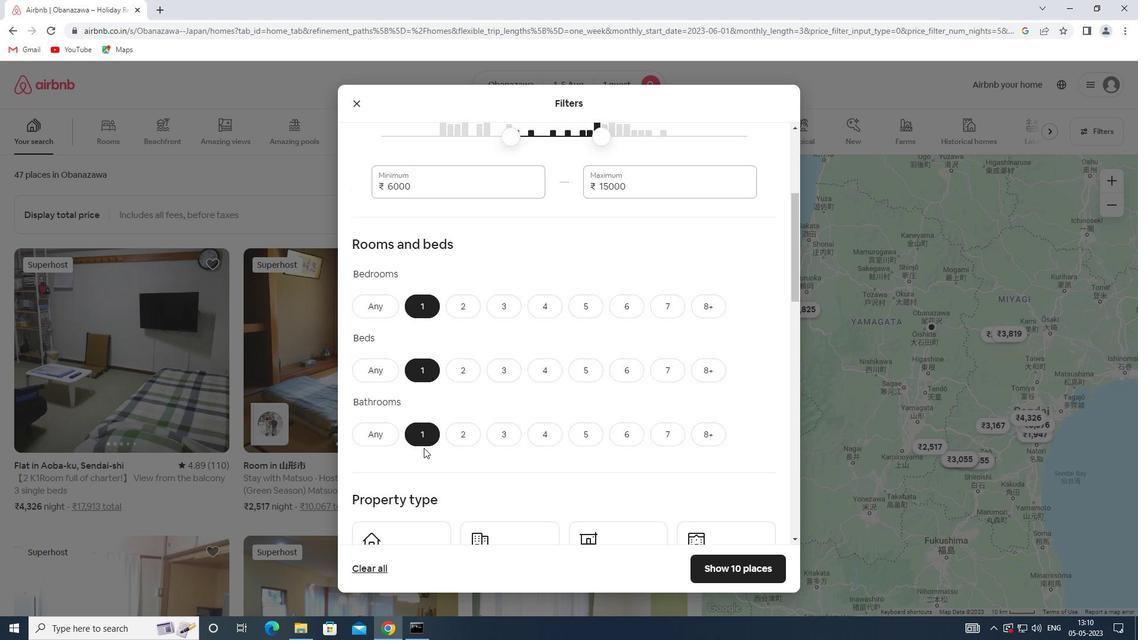 
Action: Mouse scrolled (423, 447) with delta (0, 0)
Screenshot: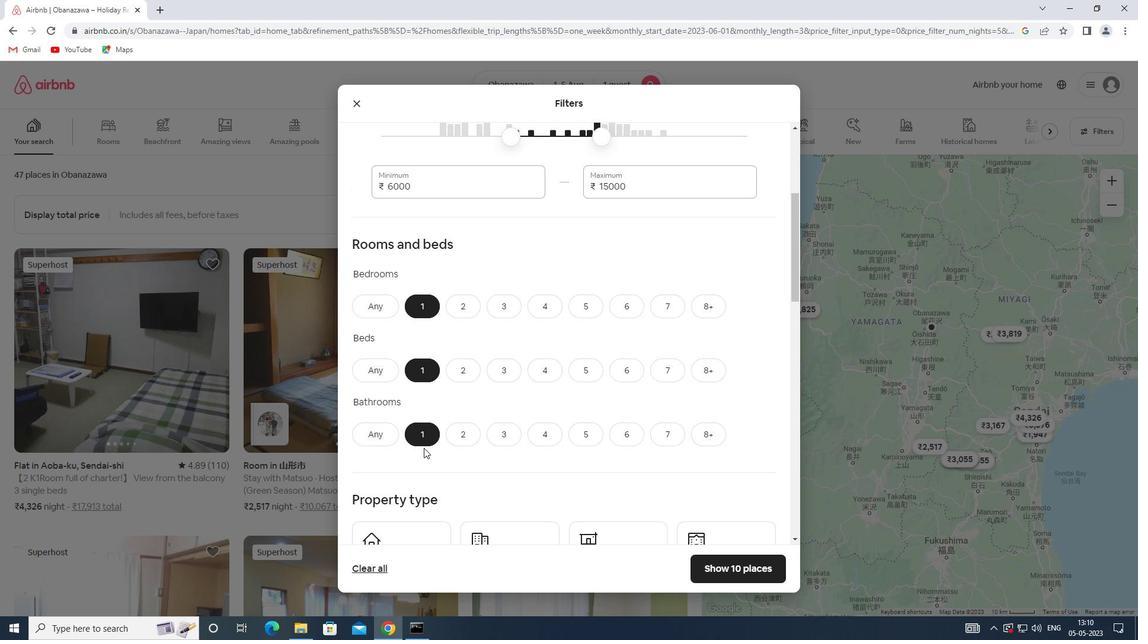 
Action: Mouse pressed left at (423, 448)
Screenshot: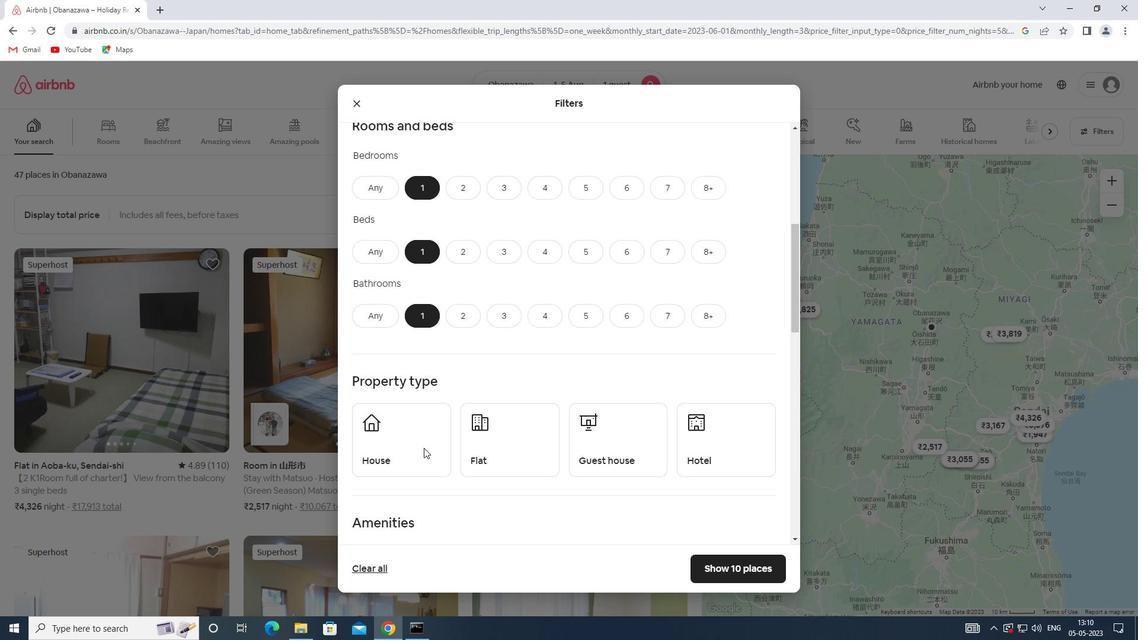
Action: Mouse moved to (522, 443)
Screenshot: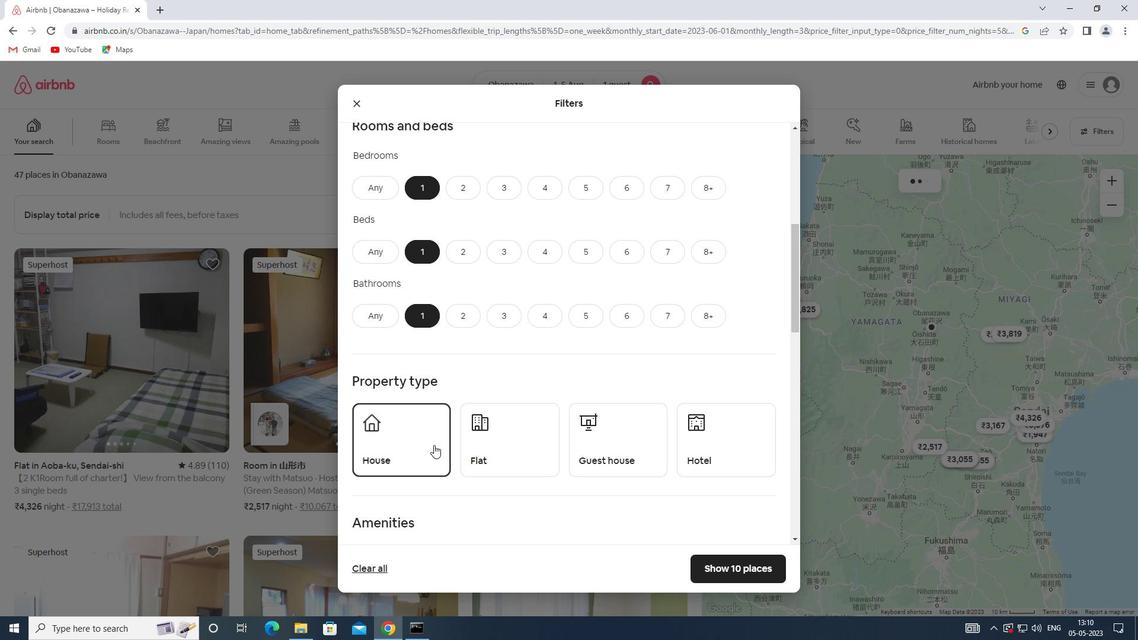 
Action: Mouse pressed left at (522, 443)
Screenshot: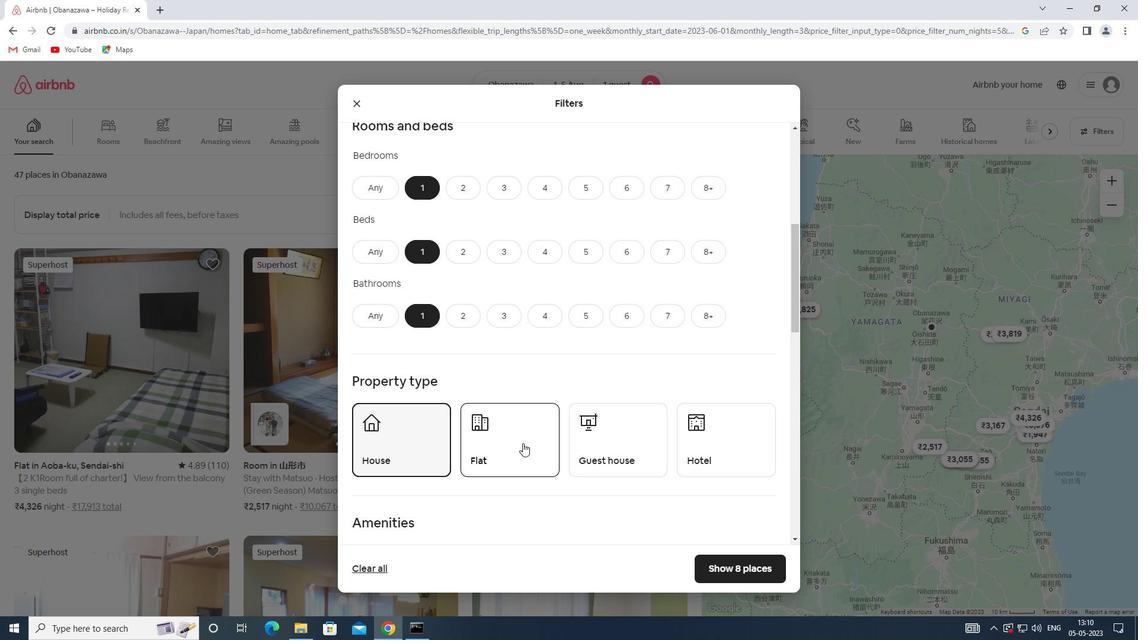 
Action: Mouse scrolled (522, 442) with delta (0, 0)
Screenshot: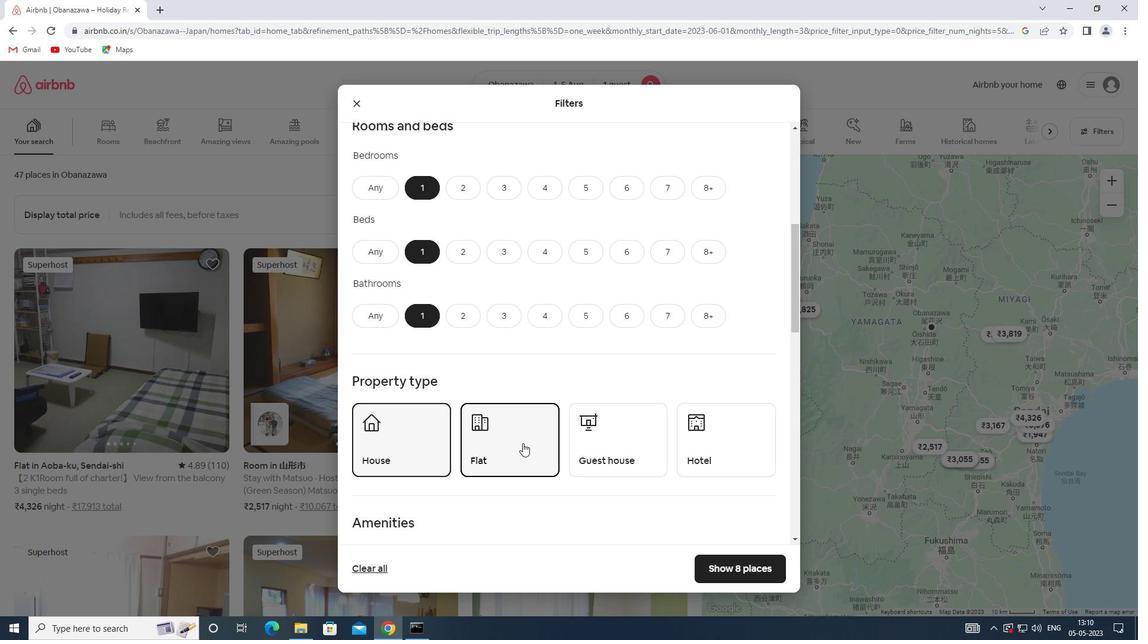 
Action: Mouse moved to (595, 394)
Screenshot: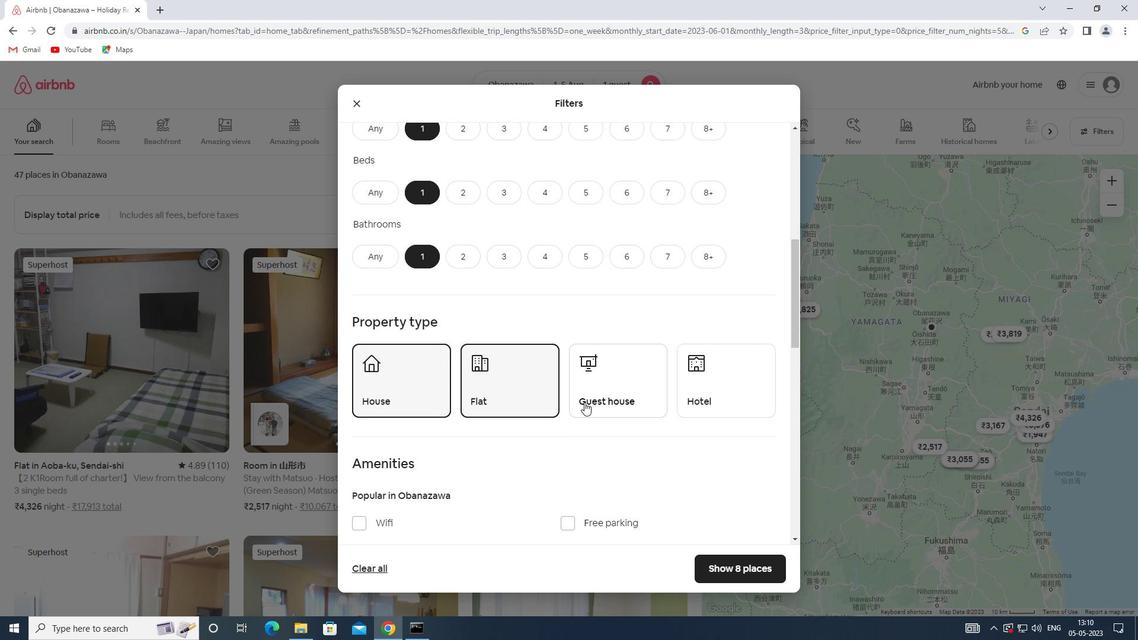 
Action: Mouse pressed left at (595, 394)
Screenshot: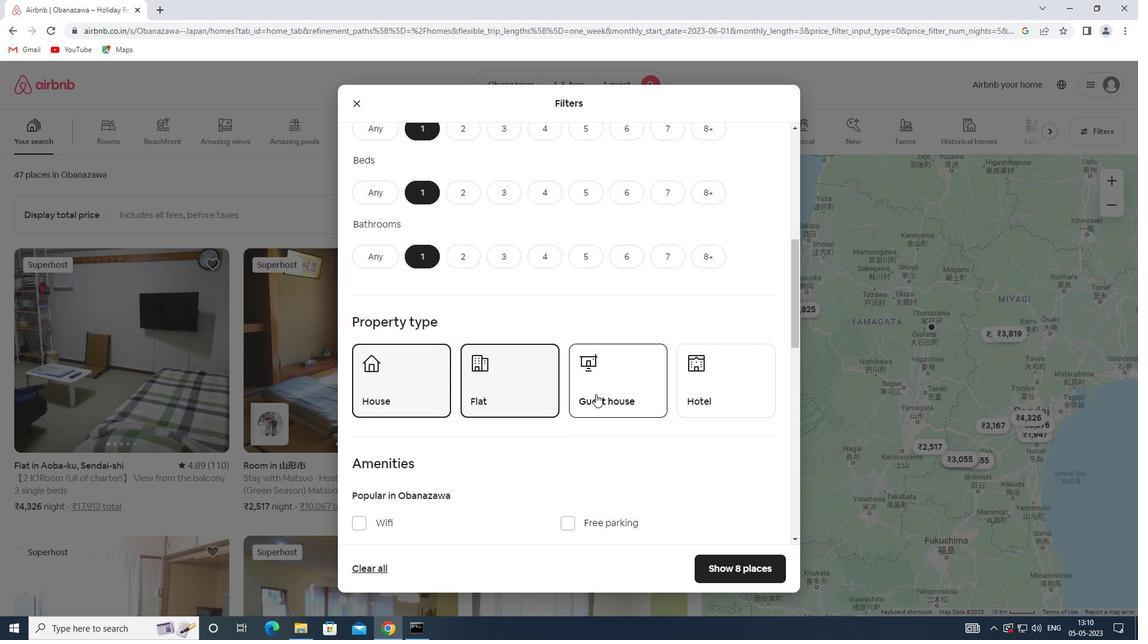 
Action: Mouse moved to (593, 394)
Screenshot: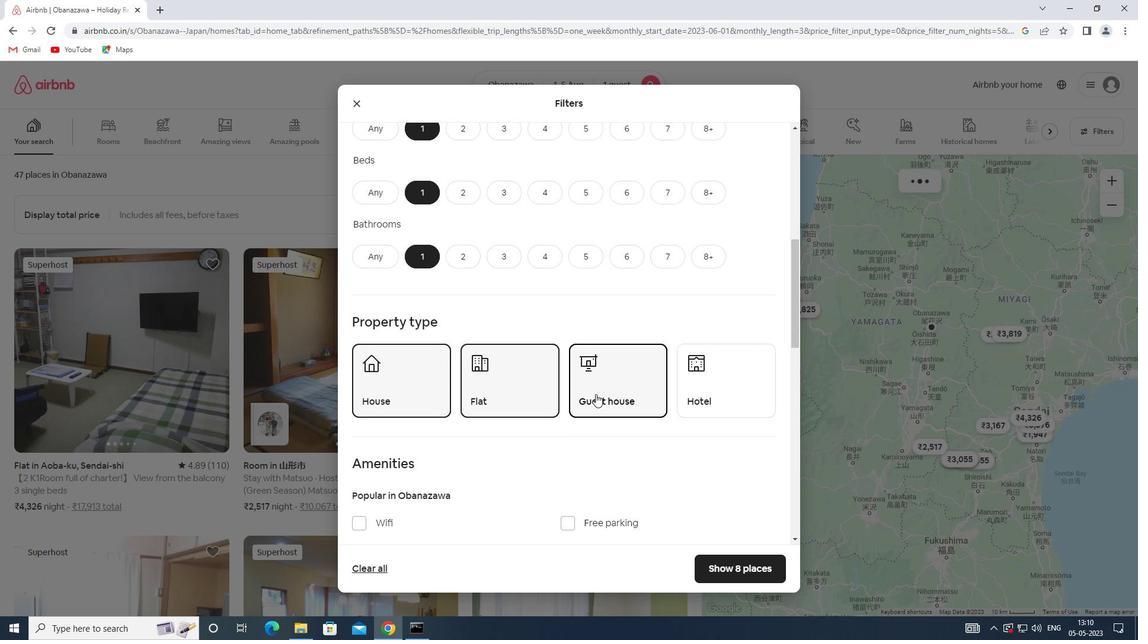 
Action: Mouse scrolled (593, 394) with delta (0, 0)
Screenshot: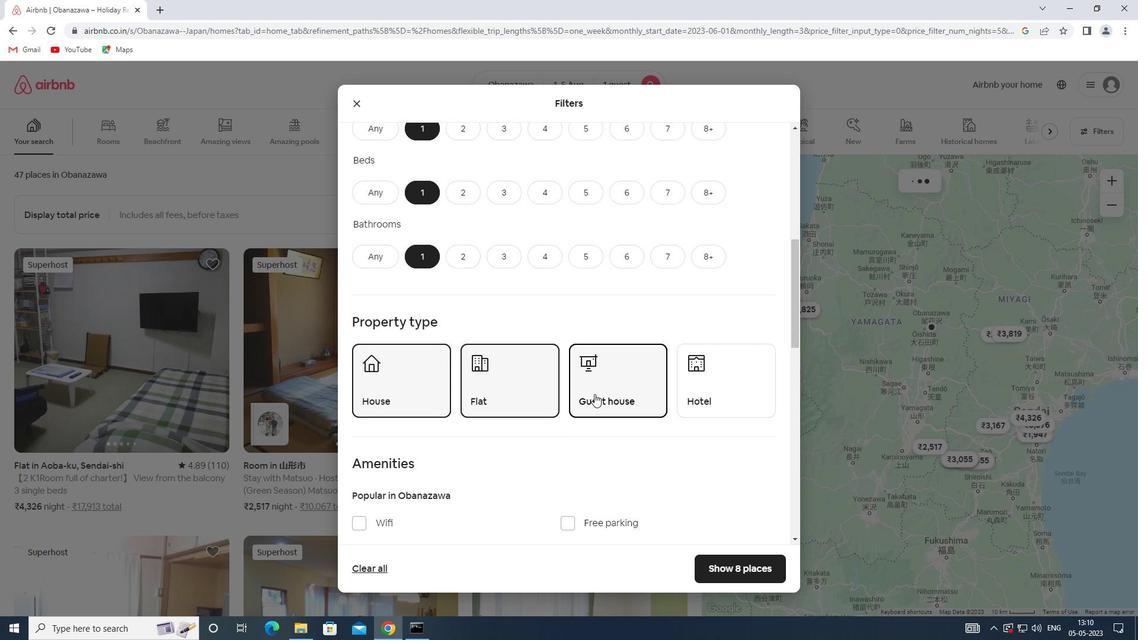 
Action: Mouse scrolled (593, 394) with delta (0, 0)
Screenshot: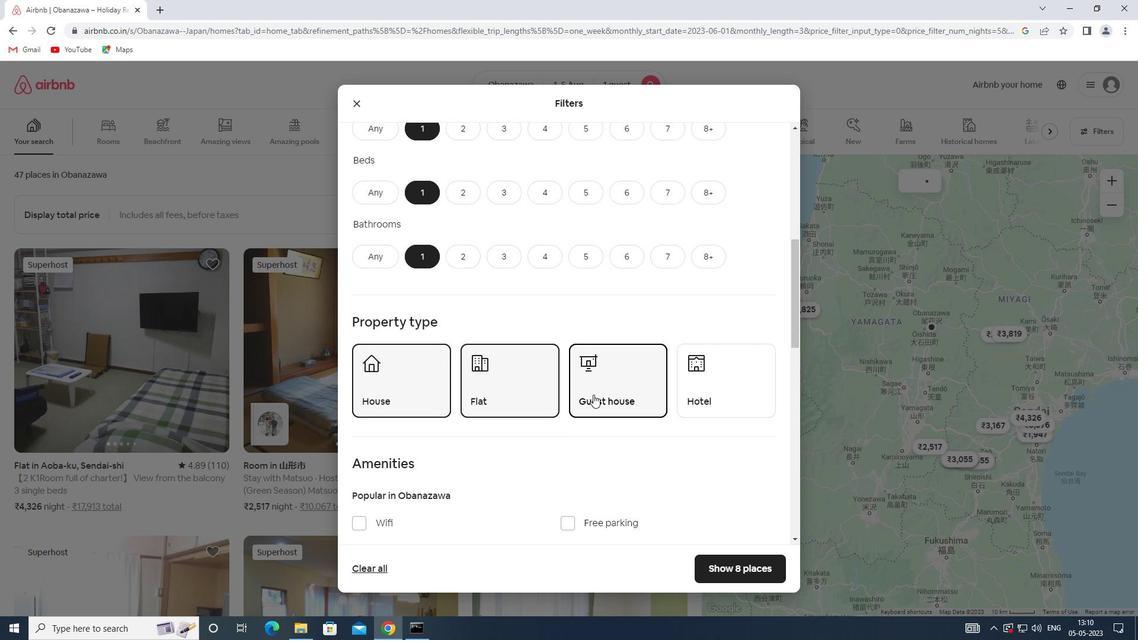 
Action: Mouse scrolled (593, 394) with delta (0, 0)
Screenshot: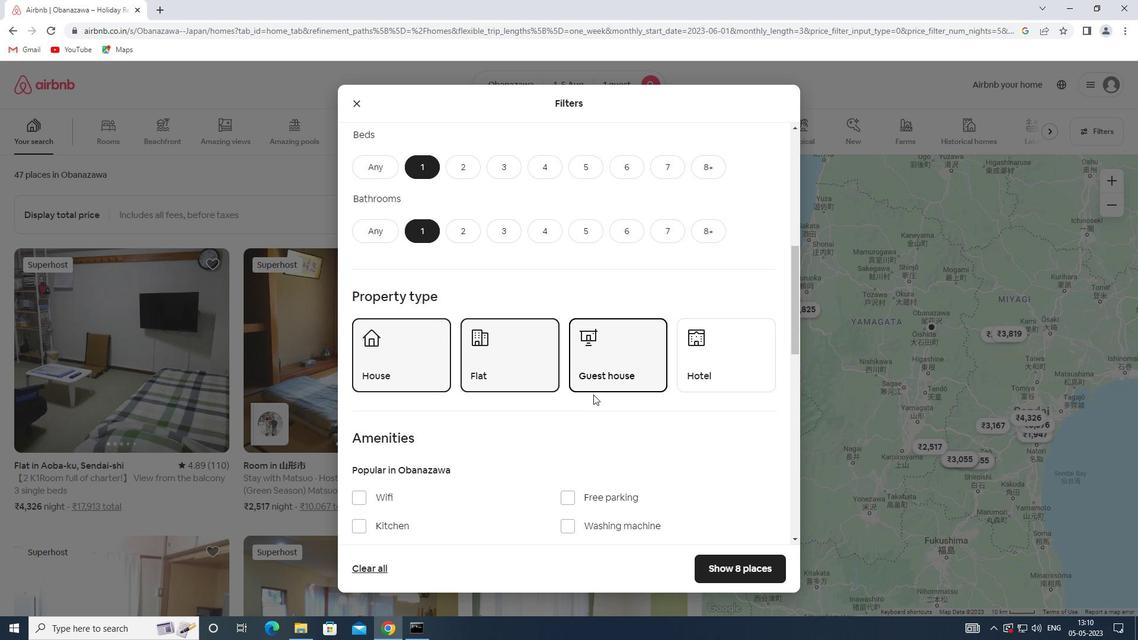 
Action: Mouse moved to (386, 346)
Screenshot: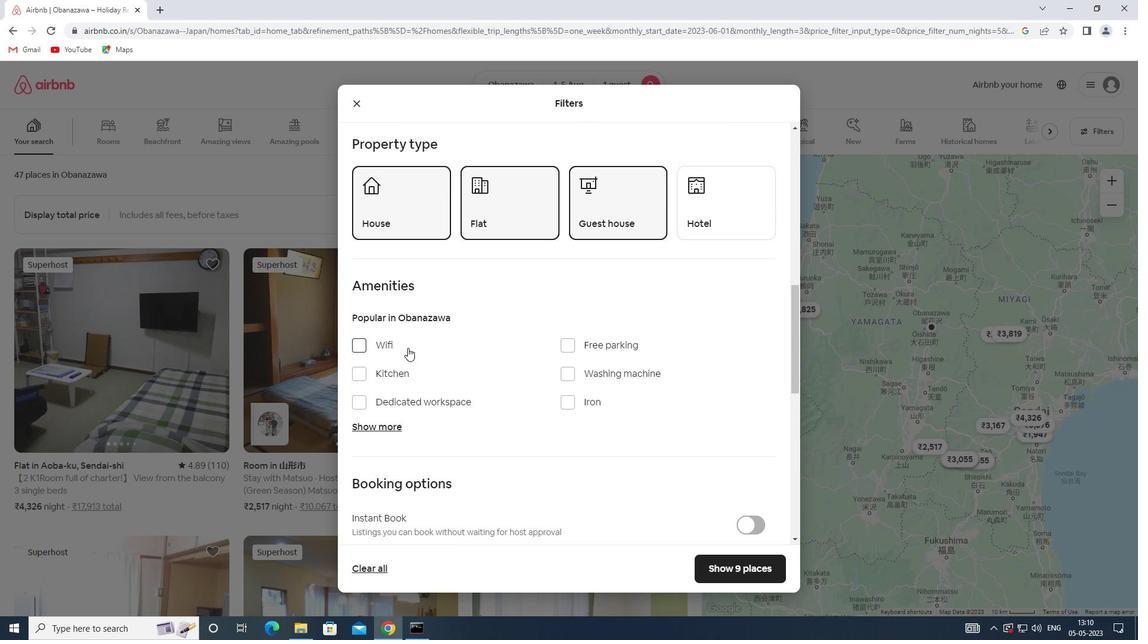 
Action: Mouse pressed left at (386, 346)
Screenshot: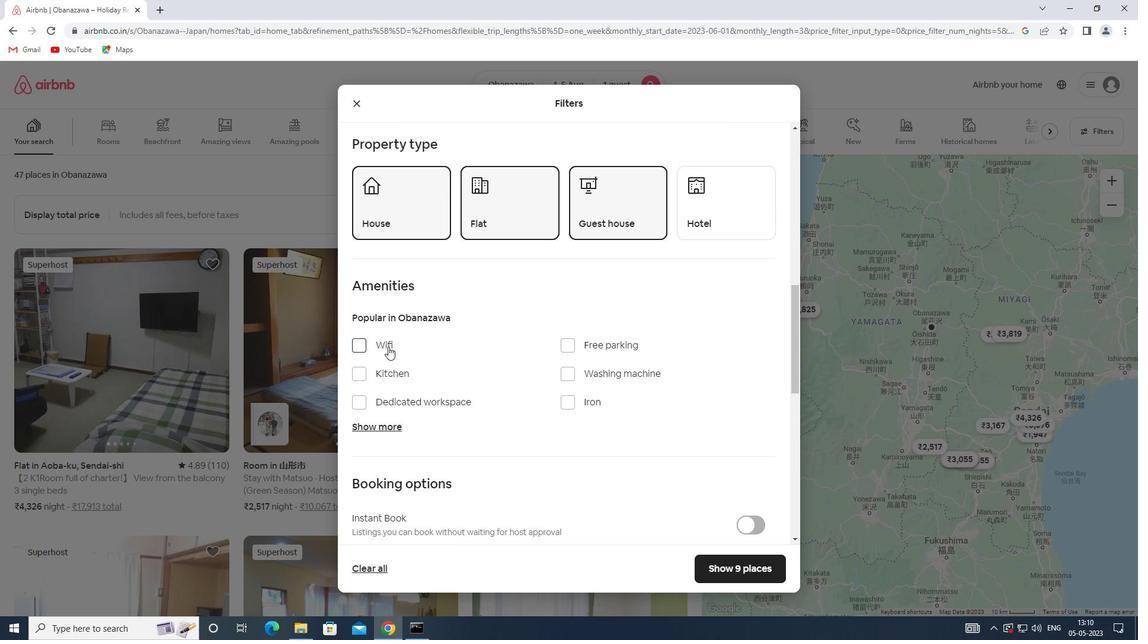 
Action: Mouse moved to (461, 359)
Screenshot: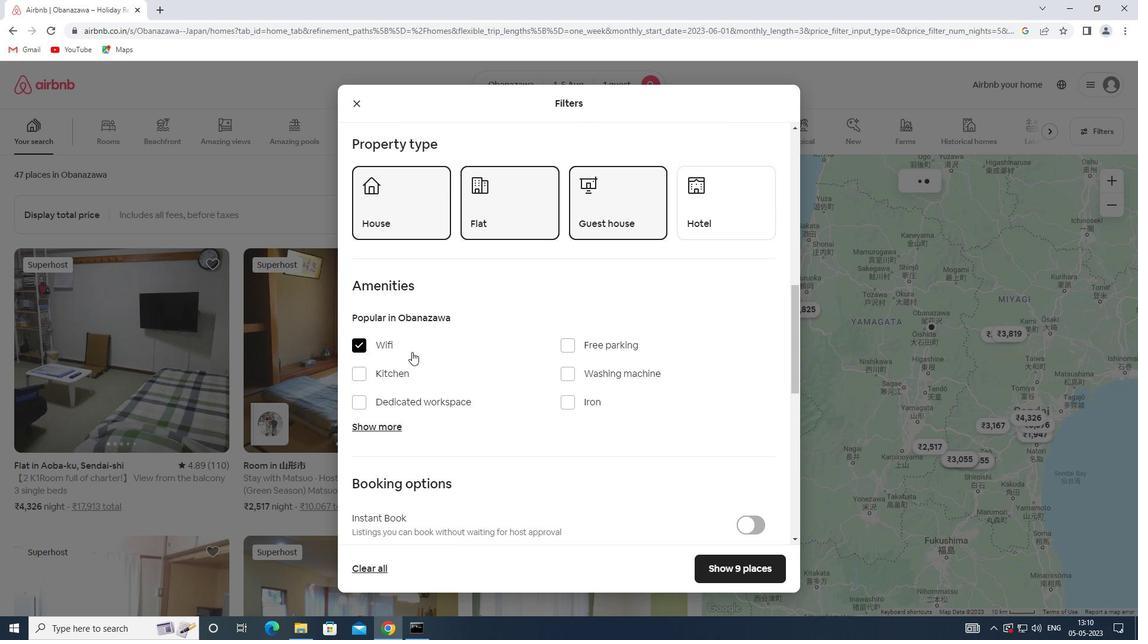 
Action: Mouse scrolled (461, 359) with delta (0, 0)
Screenshot: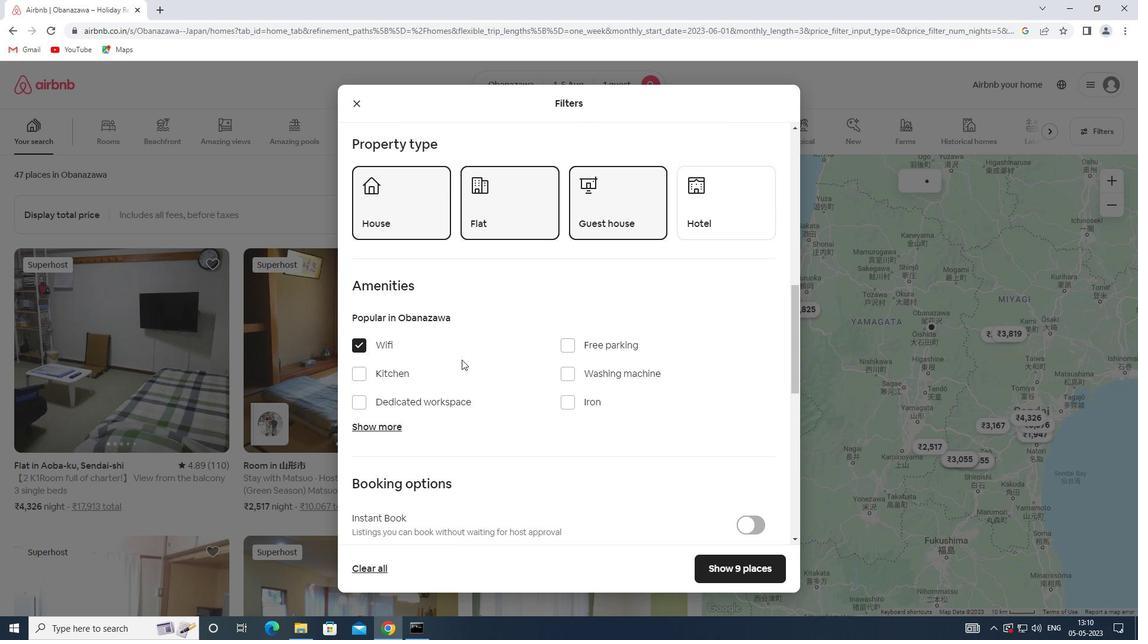 
Action: Mouse scrolled (461, 359) with delta (0, 0)
Screenshot: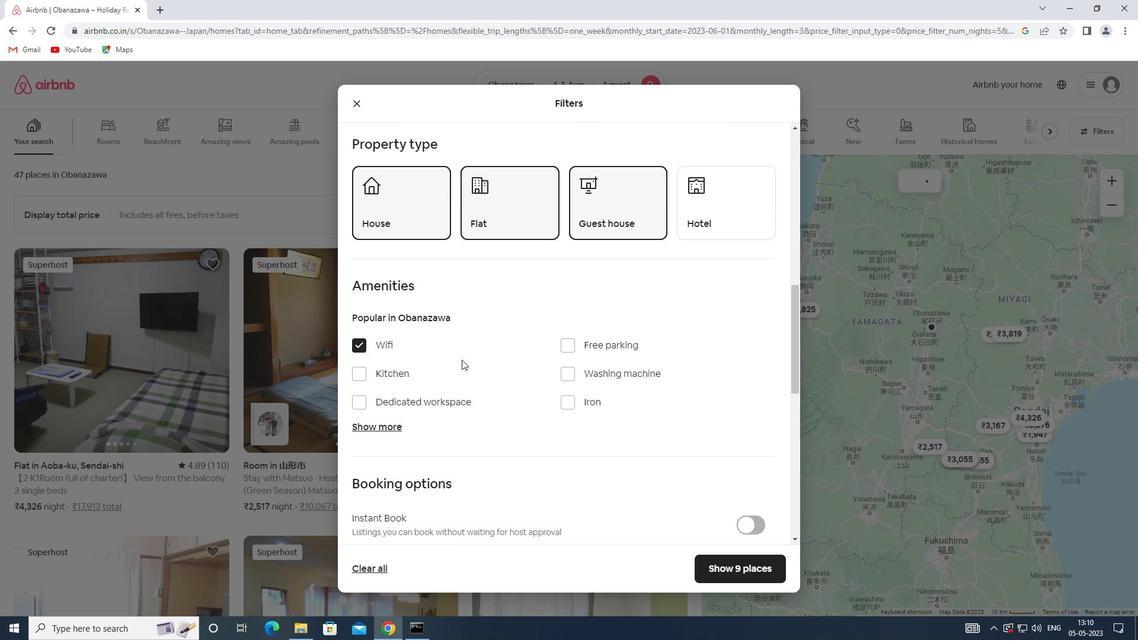 
Action: Mouse scrolled (461, 359) with delta (0, 0)
Screenshot: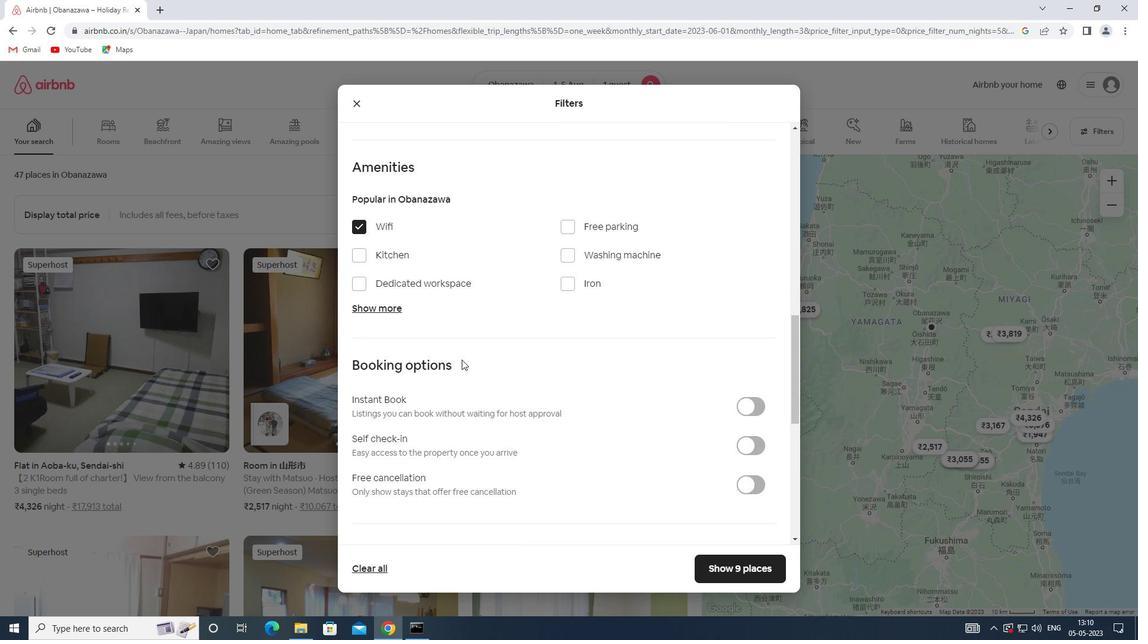 
Action: Mouse scrolled (461, 359) with delta (0, 0)
Screenshot: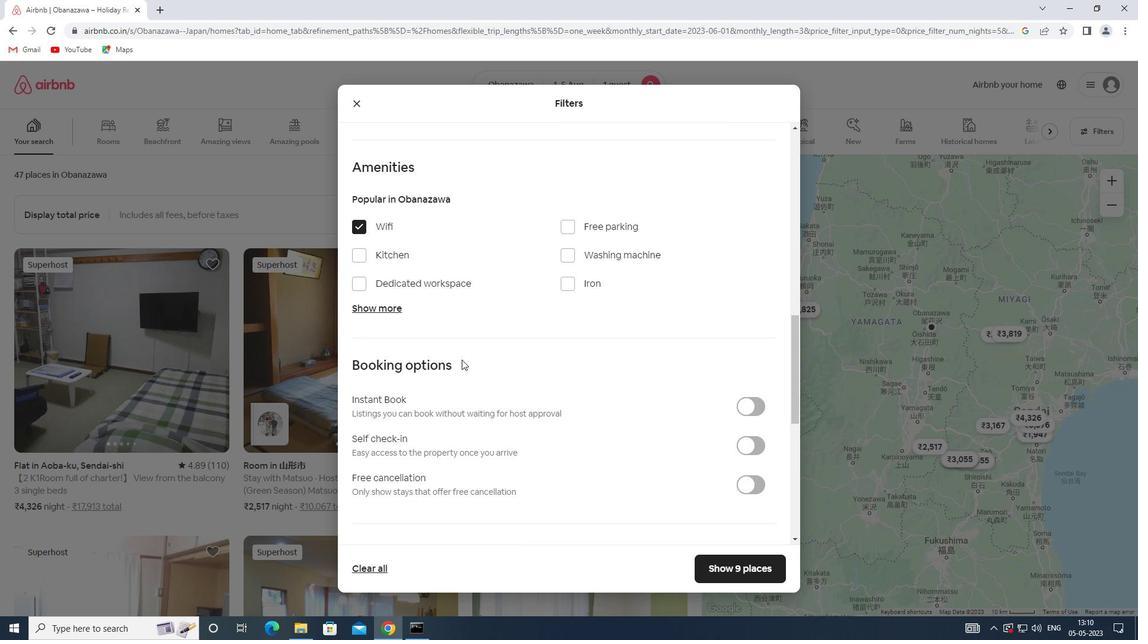 
Action: Mouse moved to (758, 330)
Screenshot: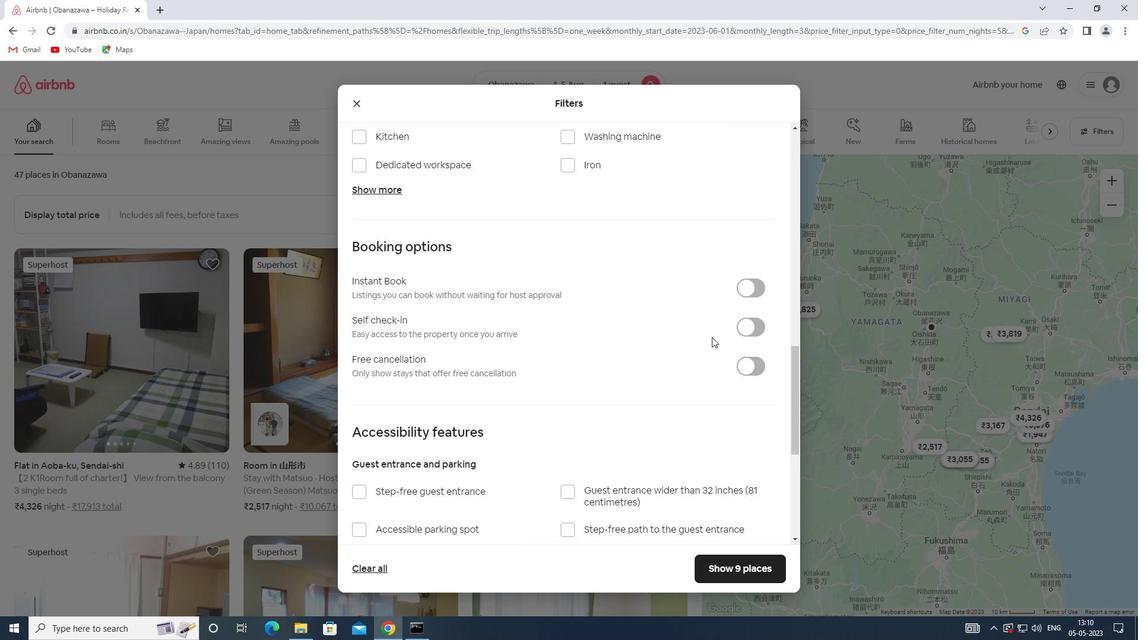
Action: Mouse pressed left at (758, 330)
Screenshot: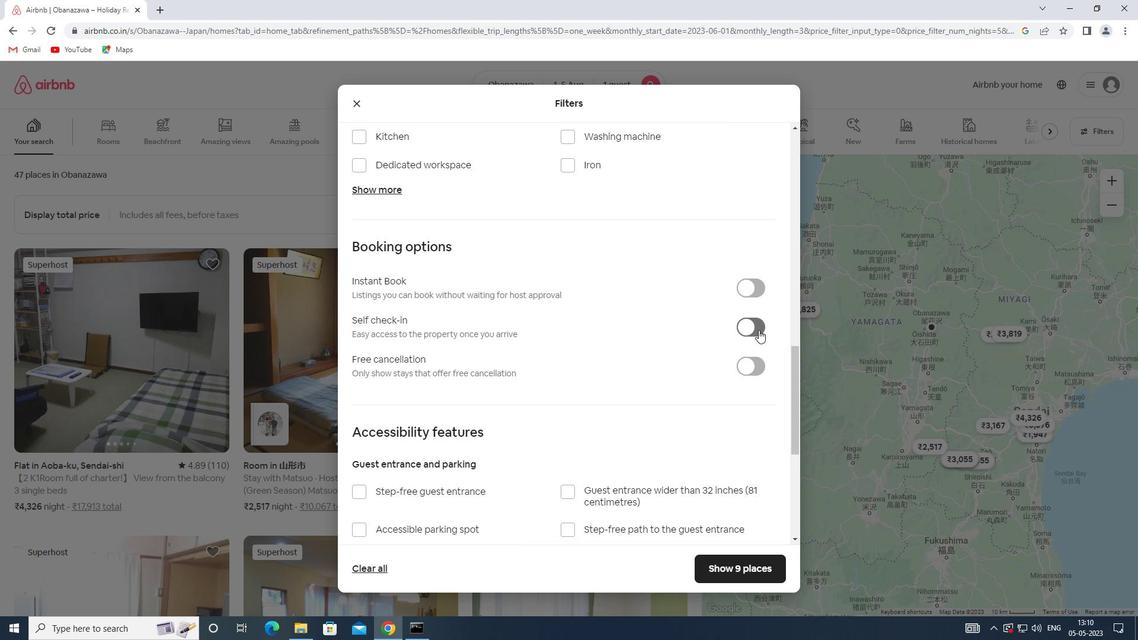 
Action: Mouse moved to (455, 376)
Screenshot: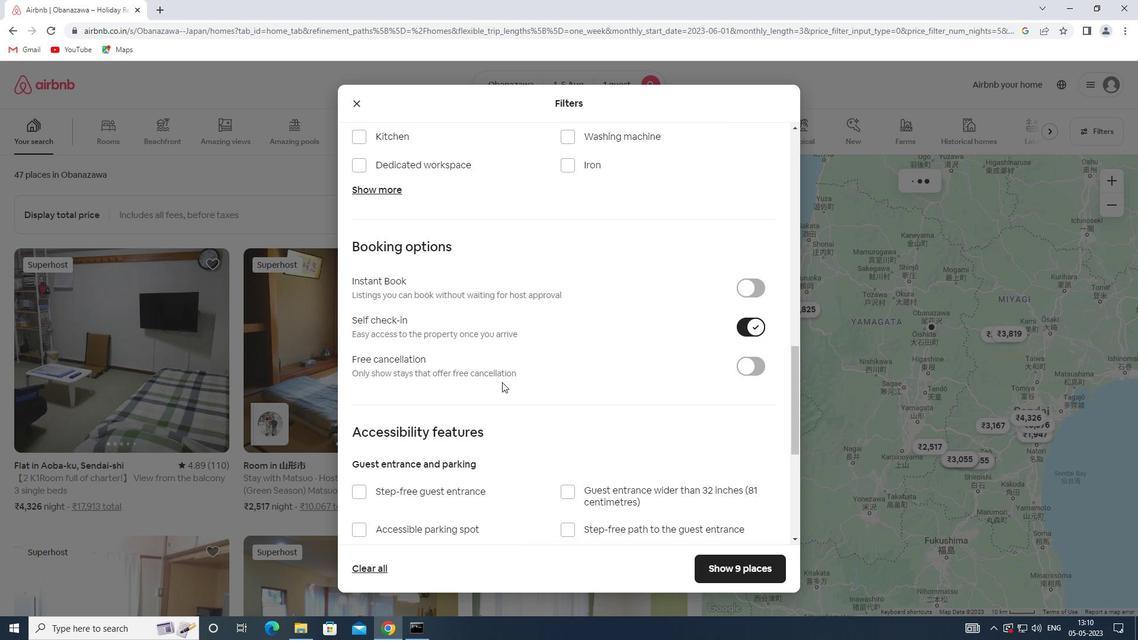
Action: Mouse scrolled (455, 375) with delta (0, 0)
Screenshot: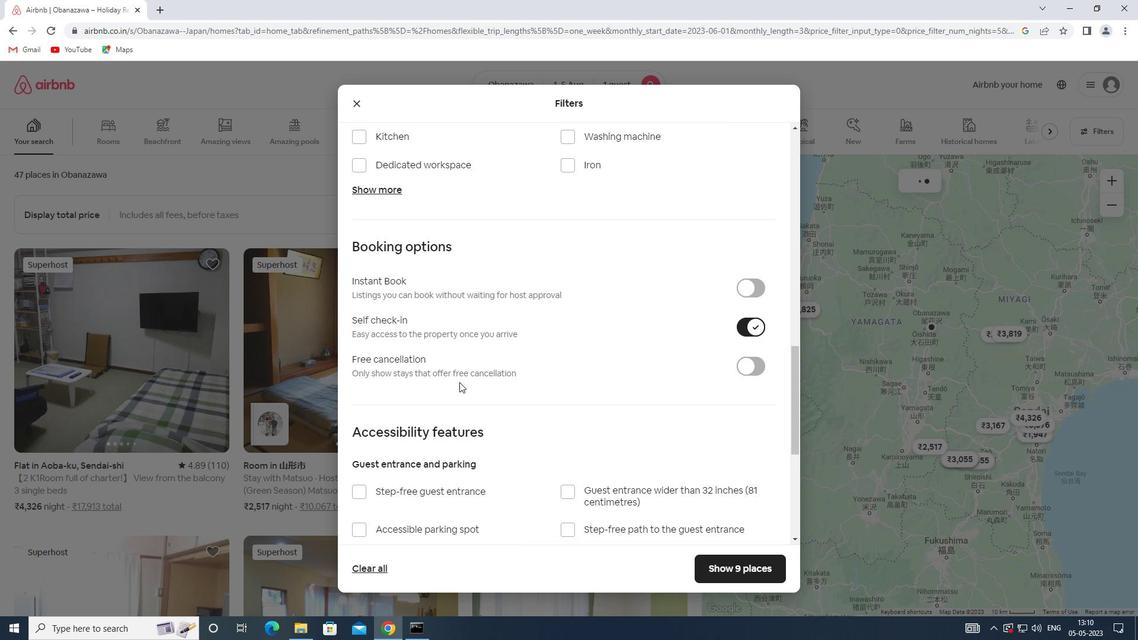 
Action: Mouse scrolled (455, 375) with delta (0, 0)
Screenshot: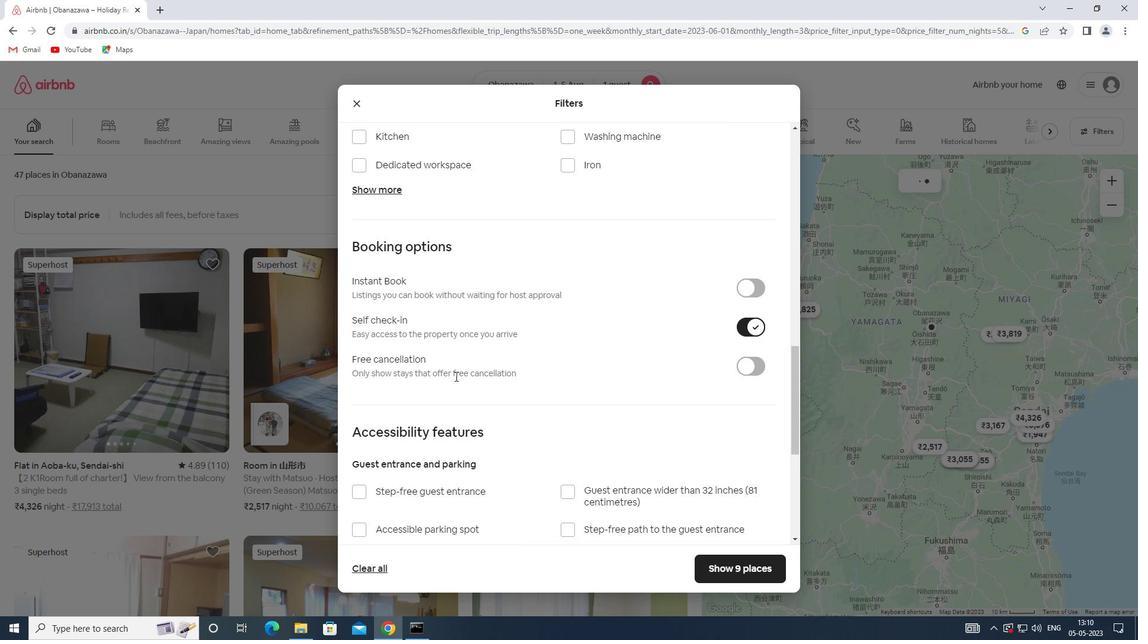 
Action: Mouse scrolled (455, 375) with delta (0, 0)
Screenshot: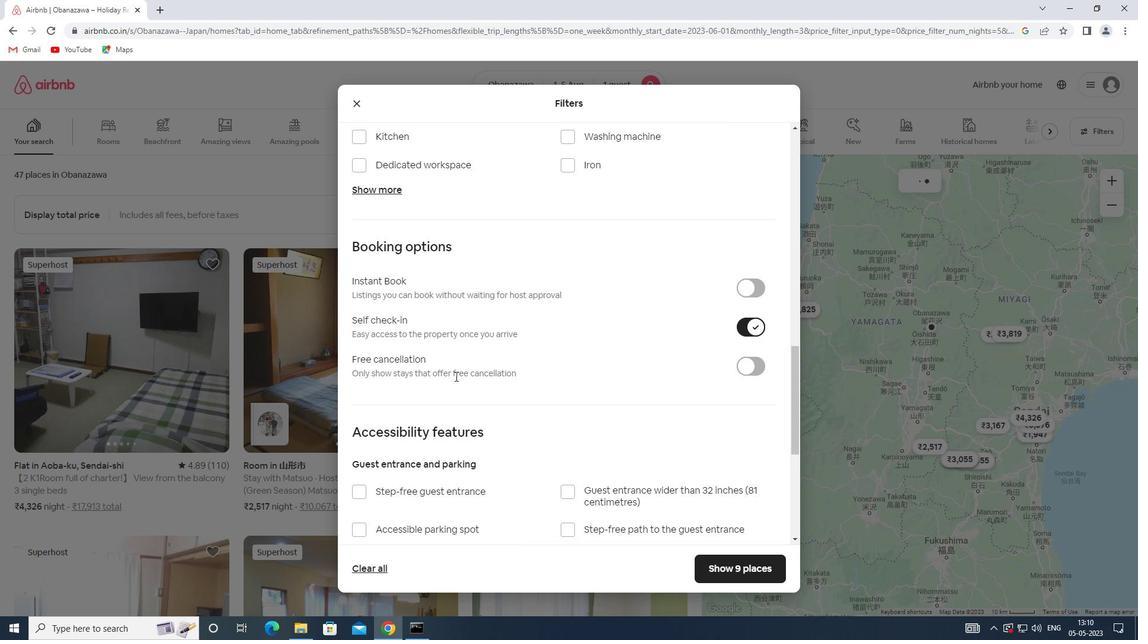 
Action: Mouse scrolled (455, 375) with delta (0, 0)
Screenshot: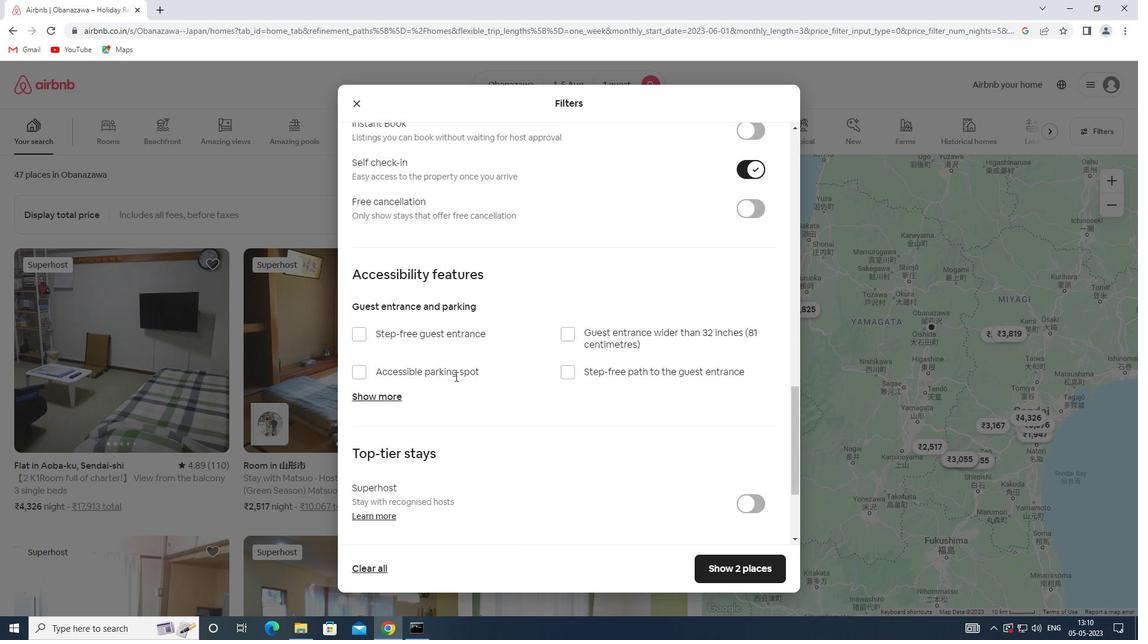 
Action: Mouse scrolled (455, 375) with delta (0, 0)
Screenshot: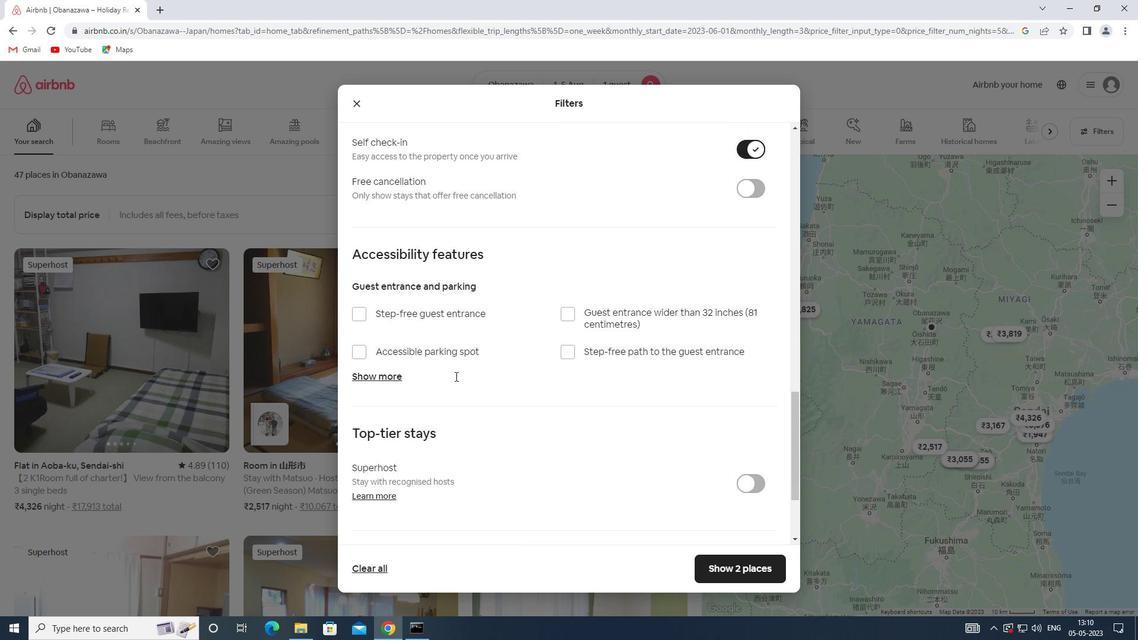 
Action: Mouse scrolled (455, 375) with delta (0, 0)
Screenshot: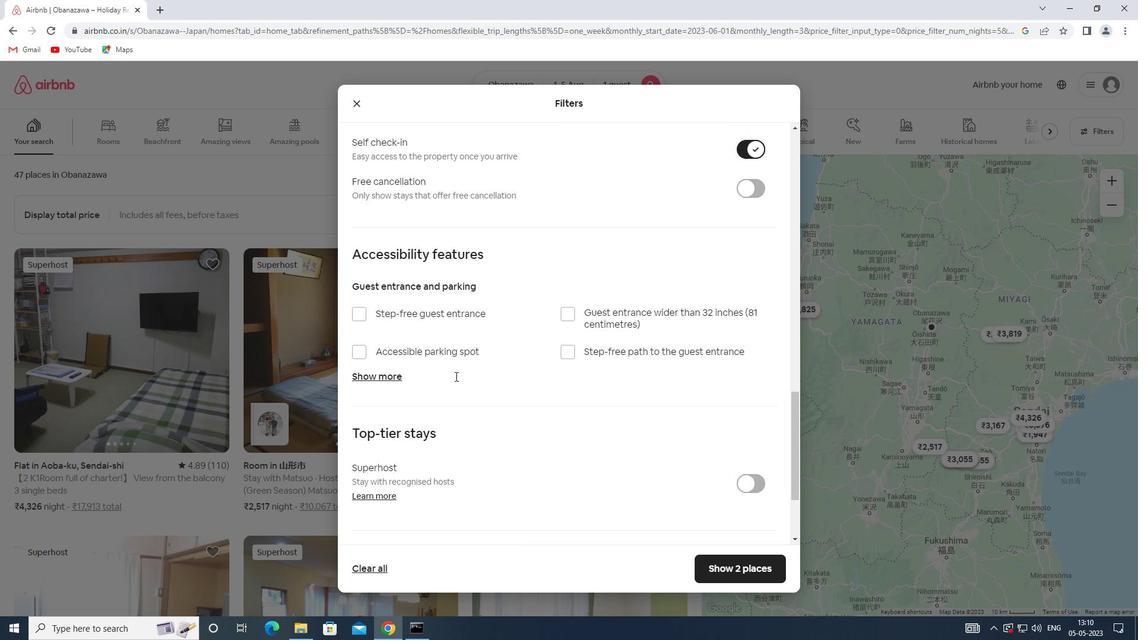 
Action: Mouse moved to (384, 459)
Screenshot: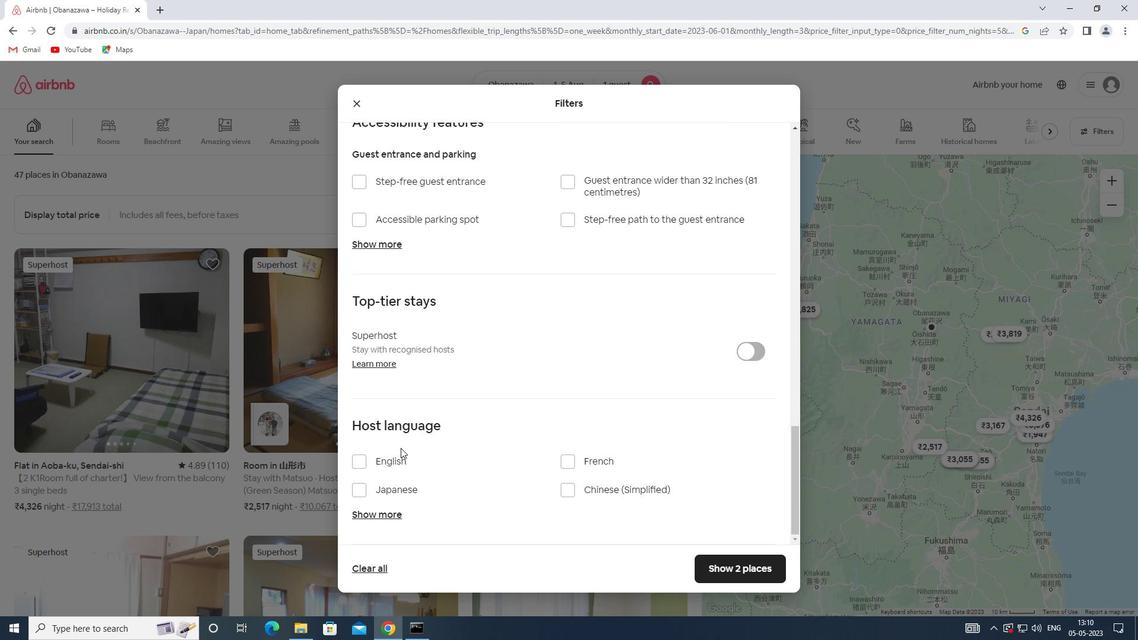
Action: Mouse pressed left at (384, 459)
Screenshot: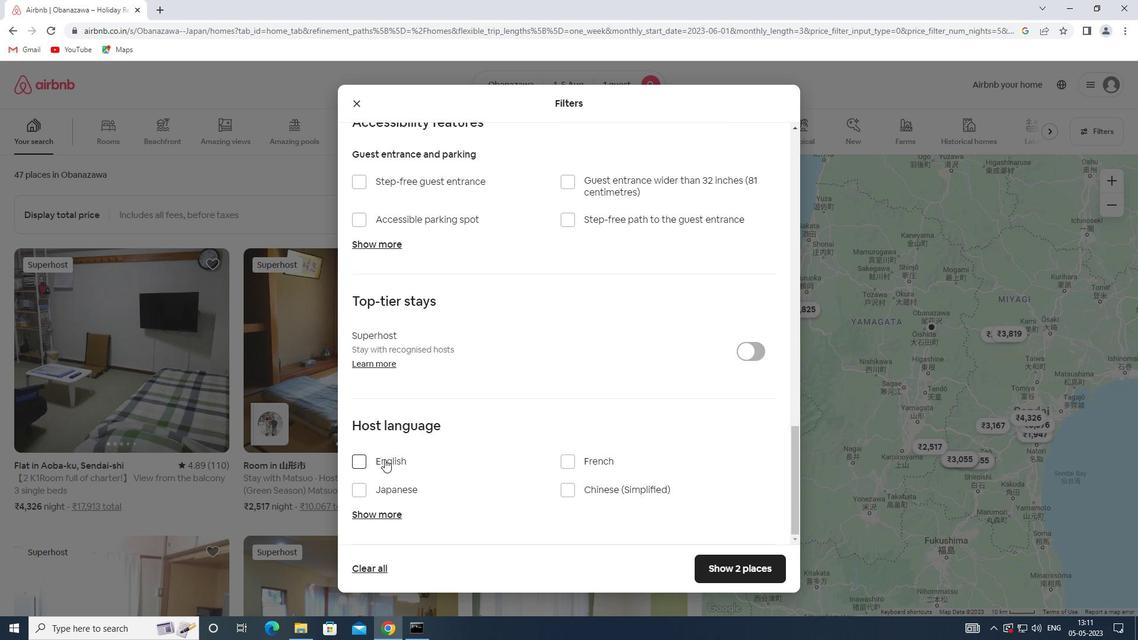 
Action: Mouse moved to (759, 576)
Screenshot: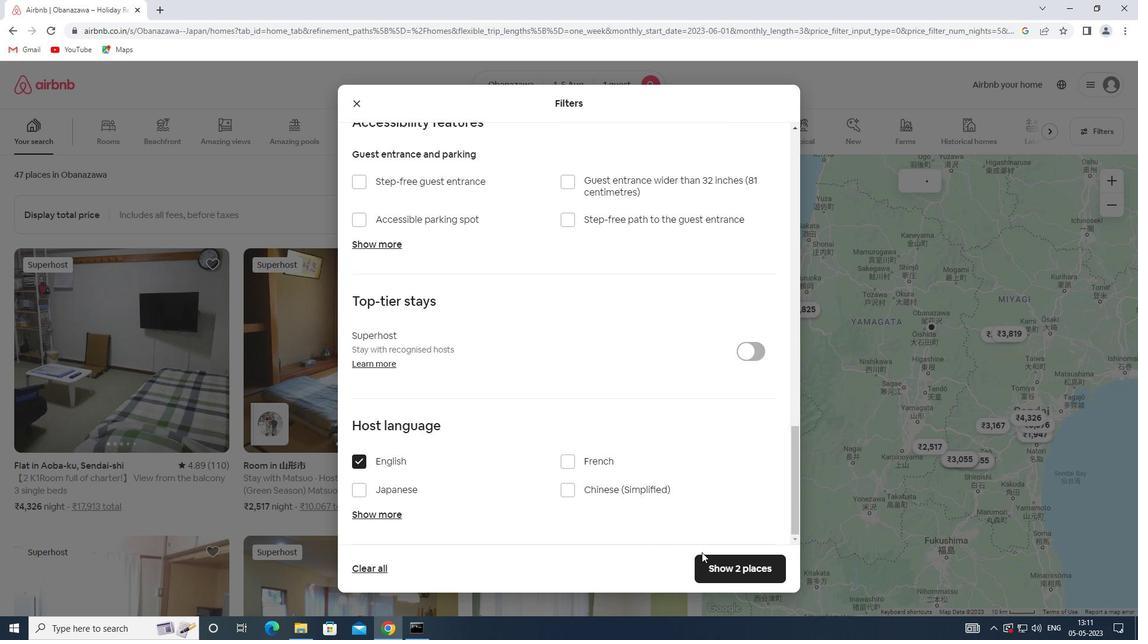 
Action: Mouse pressed left at (759, 576)
Screenshot: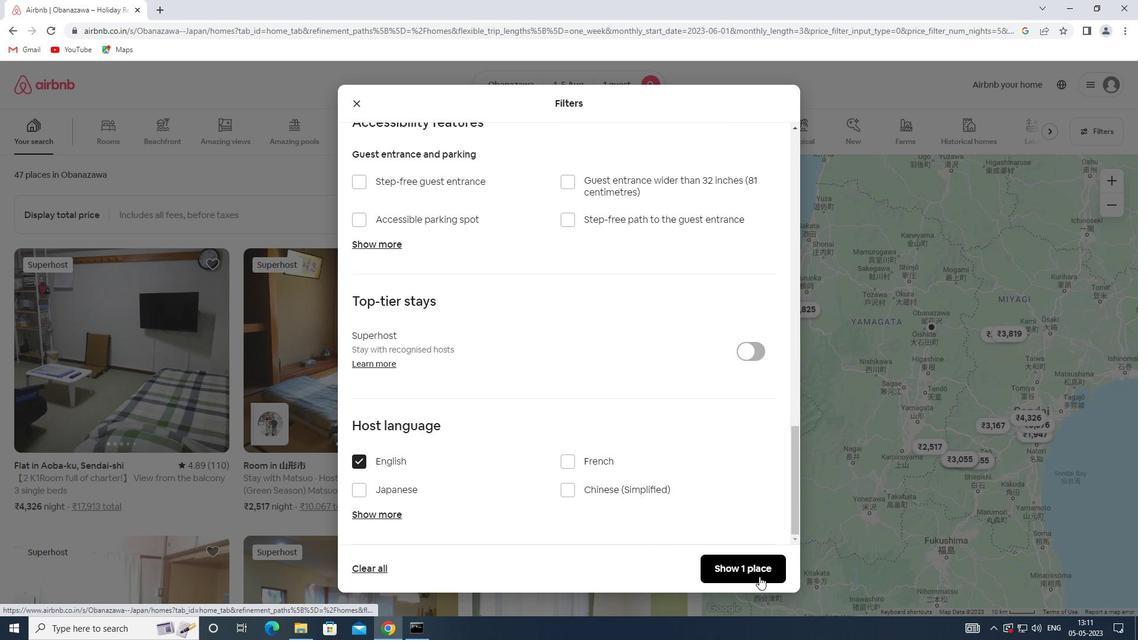 
